 Task: Invite Team Member Softage.1@softage.net to Workspace Accelerator Programs. Invite Team Member Softage.2@softage.net to Workspace Accelerator Programs. Invite Team Member Softage.3@softage.net to Workspace Accelerator Programs. Invite Team Member Softage.4@softage.net to Workspace Accelerator Programs
Action: Mouse moved to (373, 231)
Screenshot: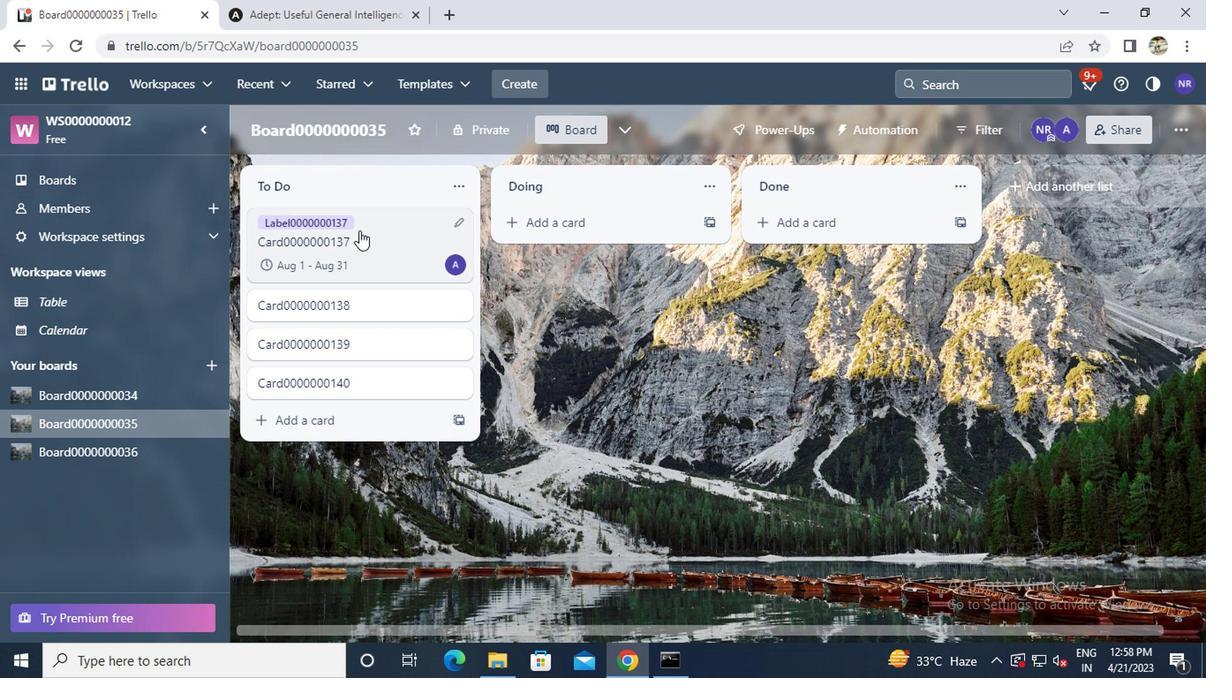 
Action: Mouse pressed left at (373, 231)
Screenshot: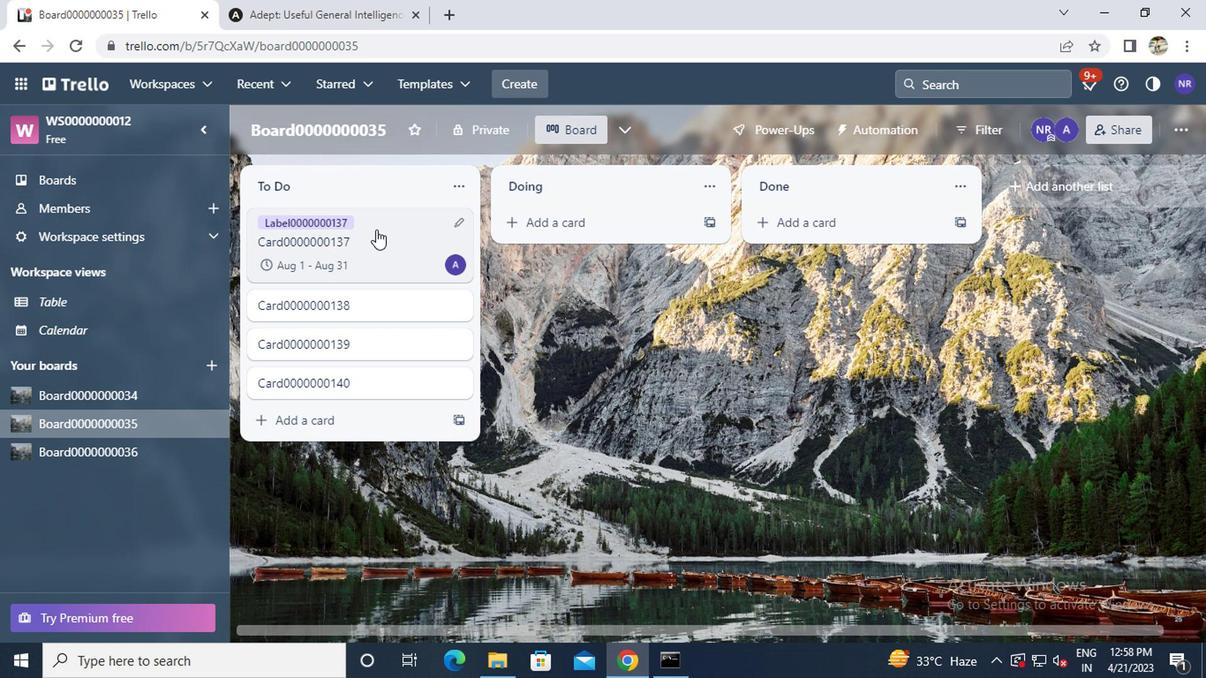 
Action: Mouse moved to (798, 418)
Screenshot: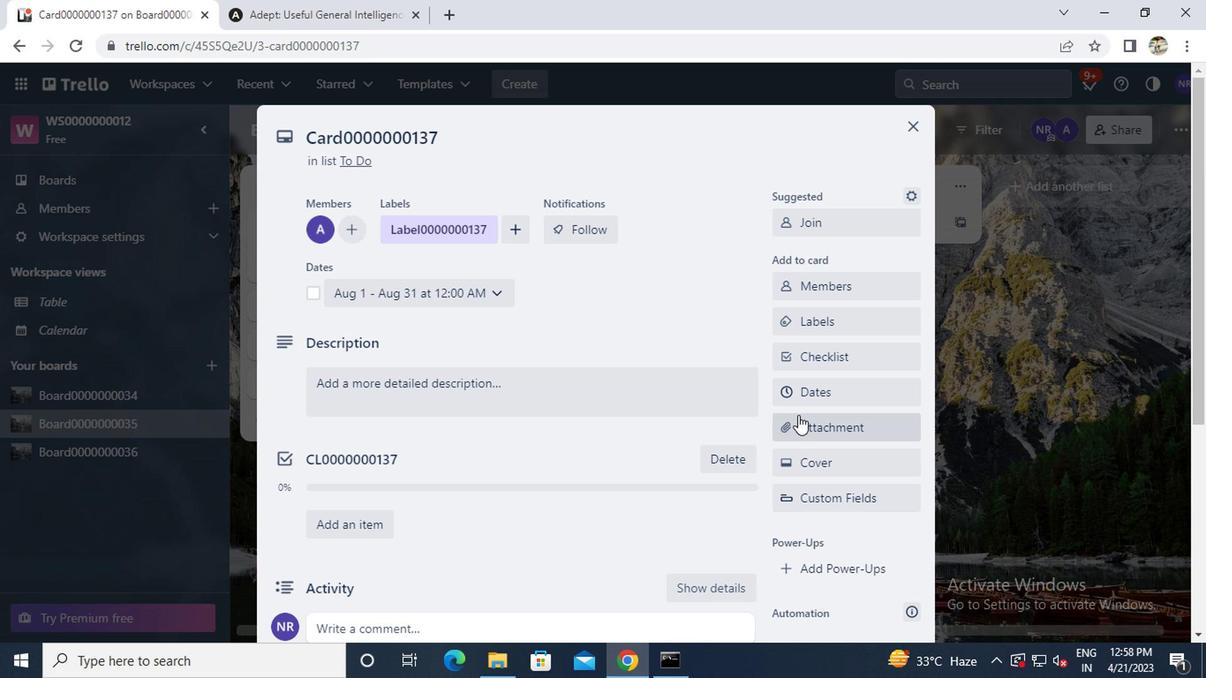 
Action: Mouse pressed left at (798, 418)
Screenshot: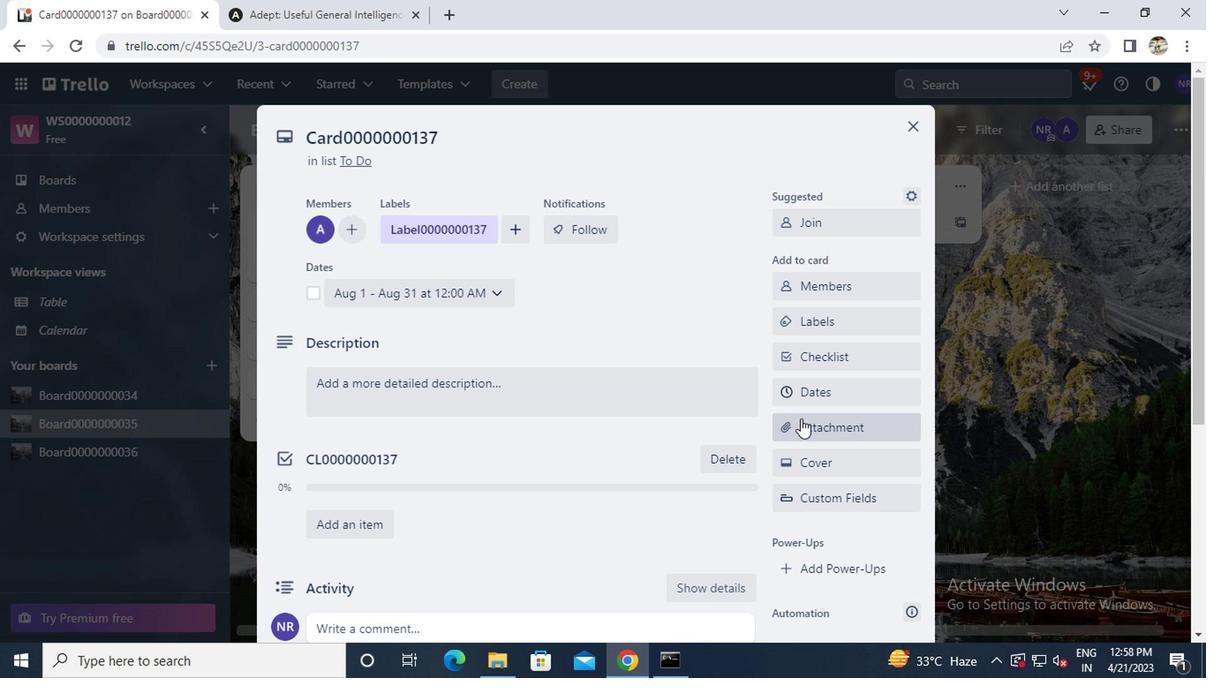 
Action: Mouse moved to (813, 170)
Screenshot: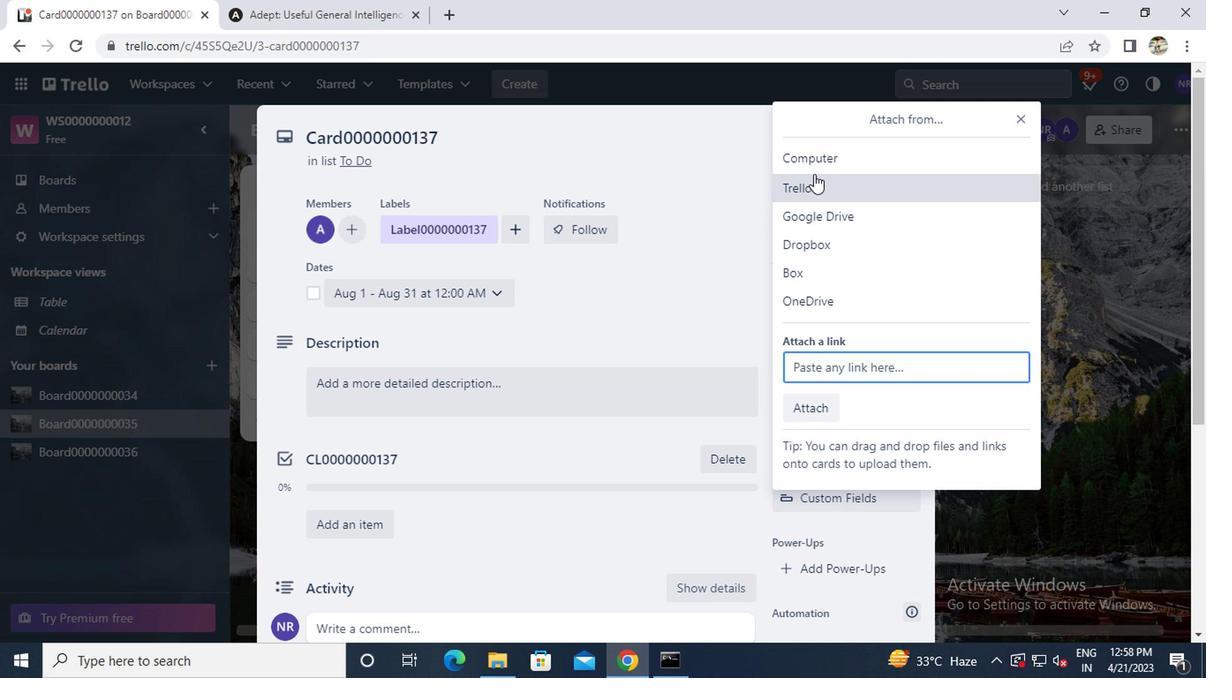 
Action: Mouse pressed left at (813, 170)
Screenshot: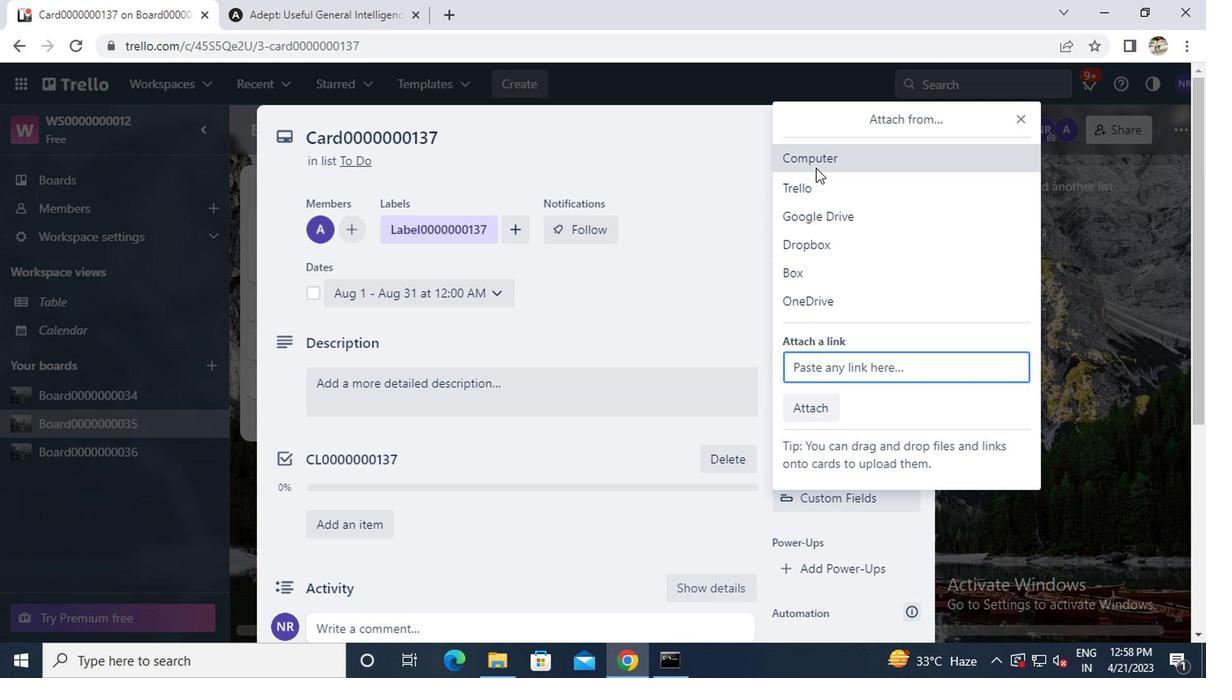 
Action: Mouse moved to (526, 207)
Screenshot: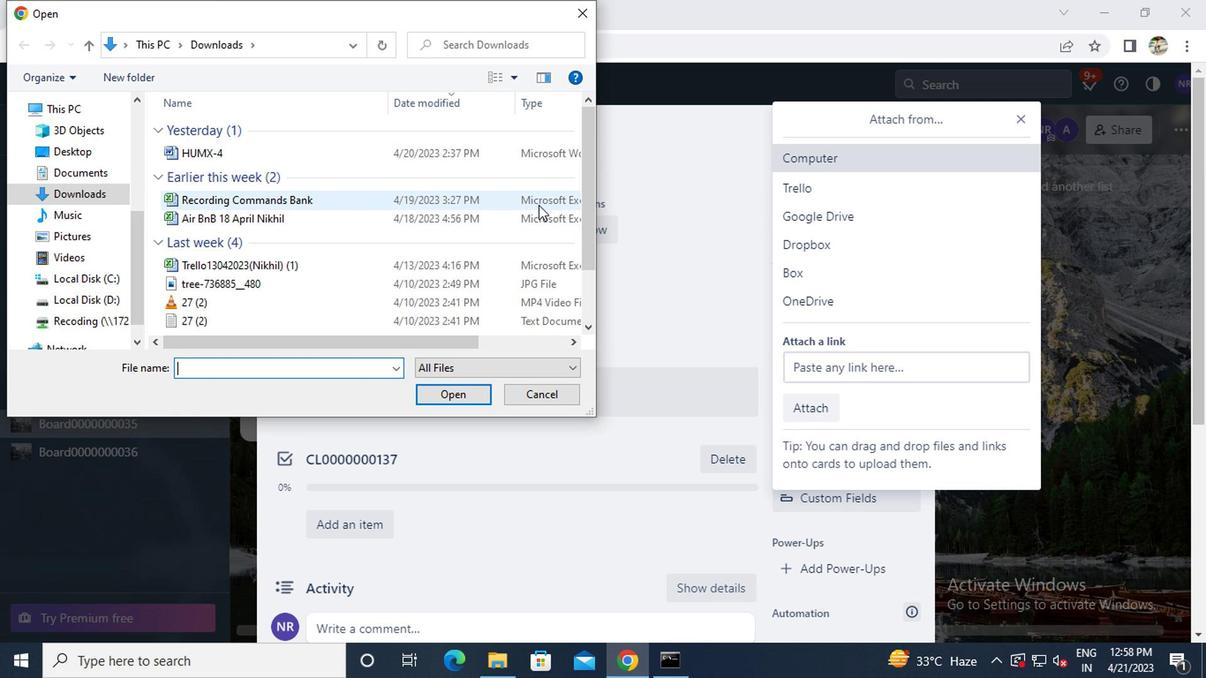 
Action: Mouse pressed left at (526, 207)
Screenshot: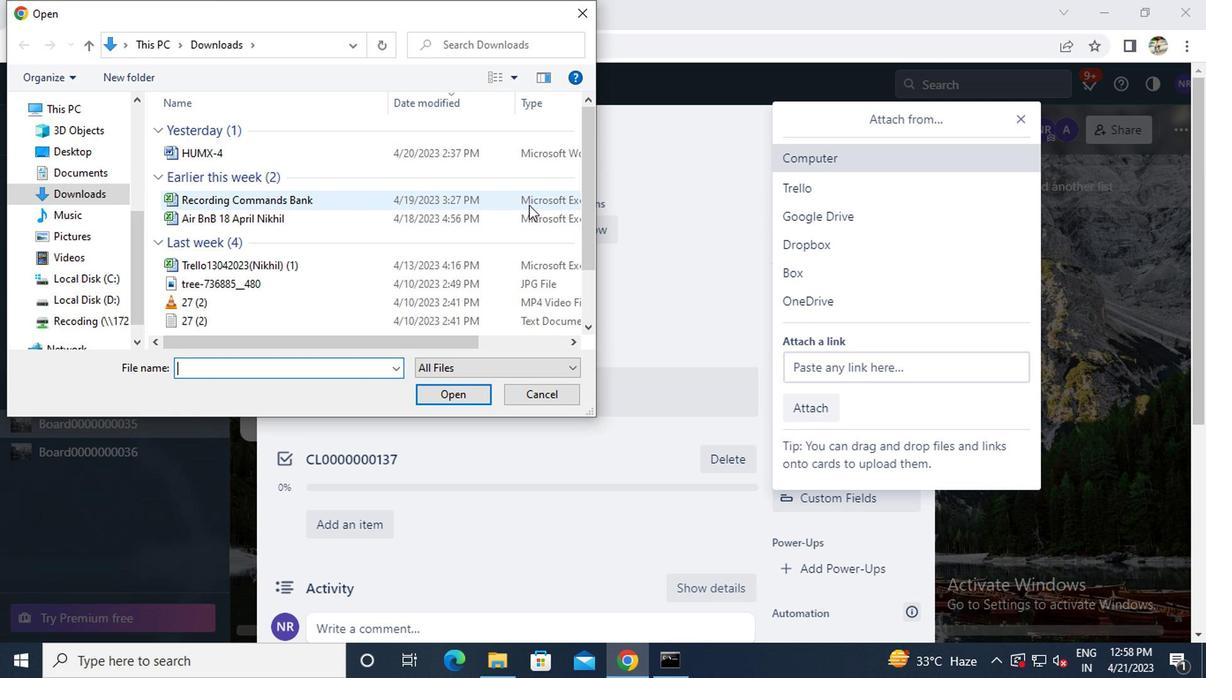 
Action: Mouse moved to (456, 387)
Screenshot: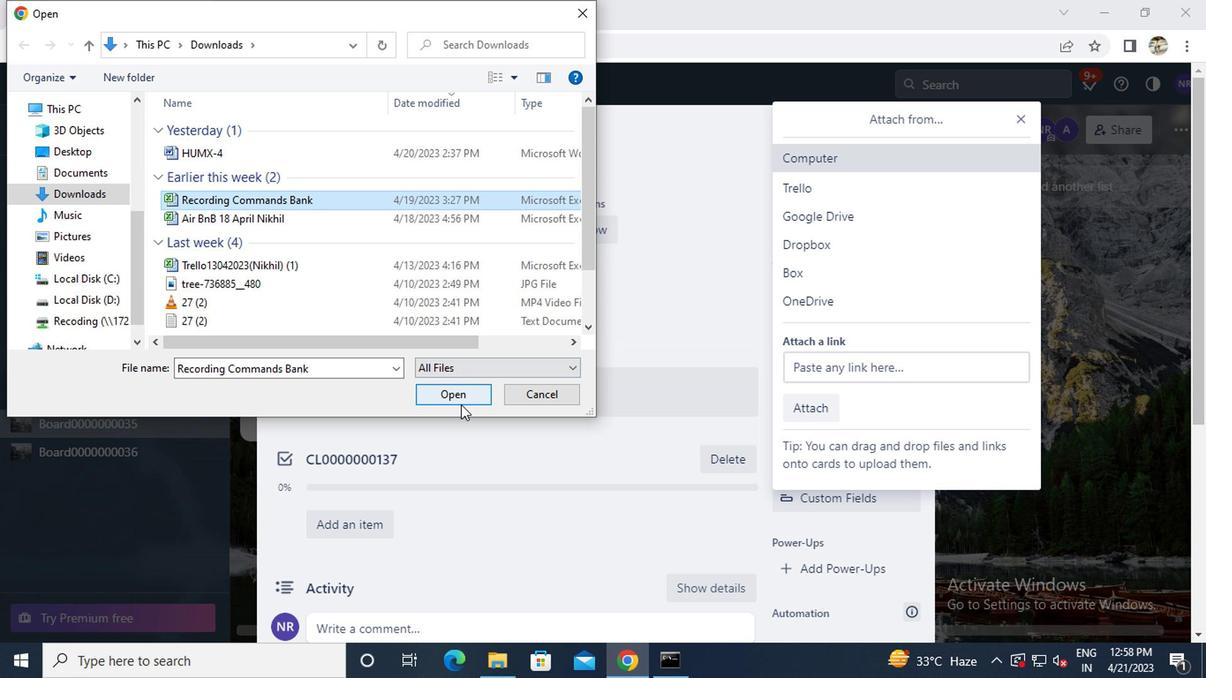 
Action: Mouse pressed left at (456, 387)
Screenshot: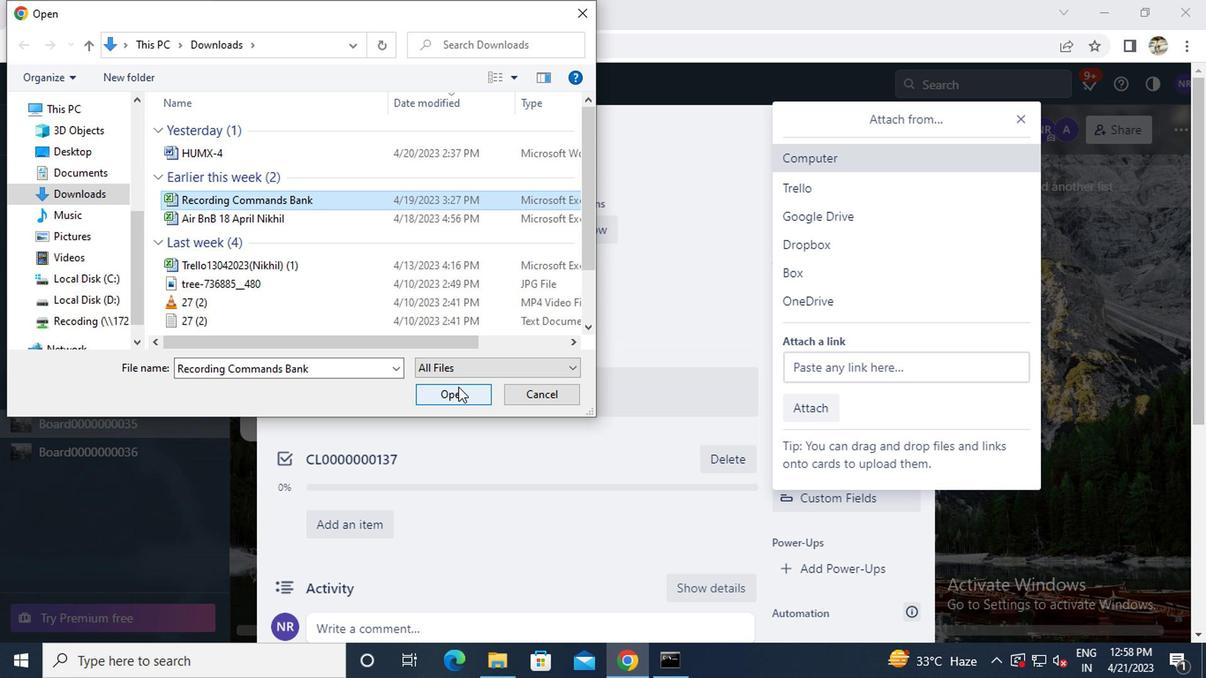 
Action: Mouse moved to (806, 467)
Screenshot: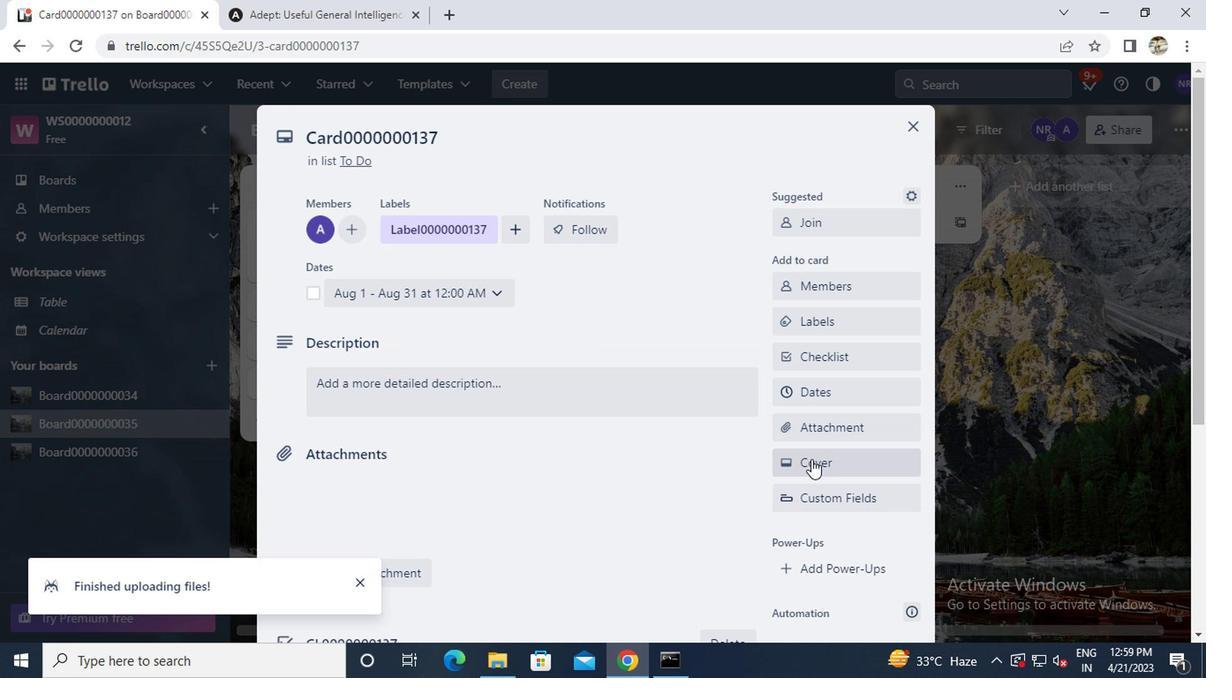 
Action: Mouse pressed left at (806, 467)
Screenshot: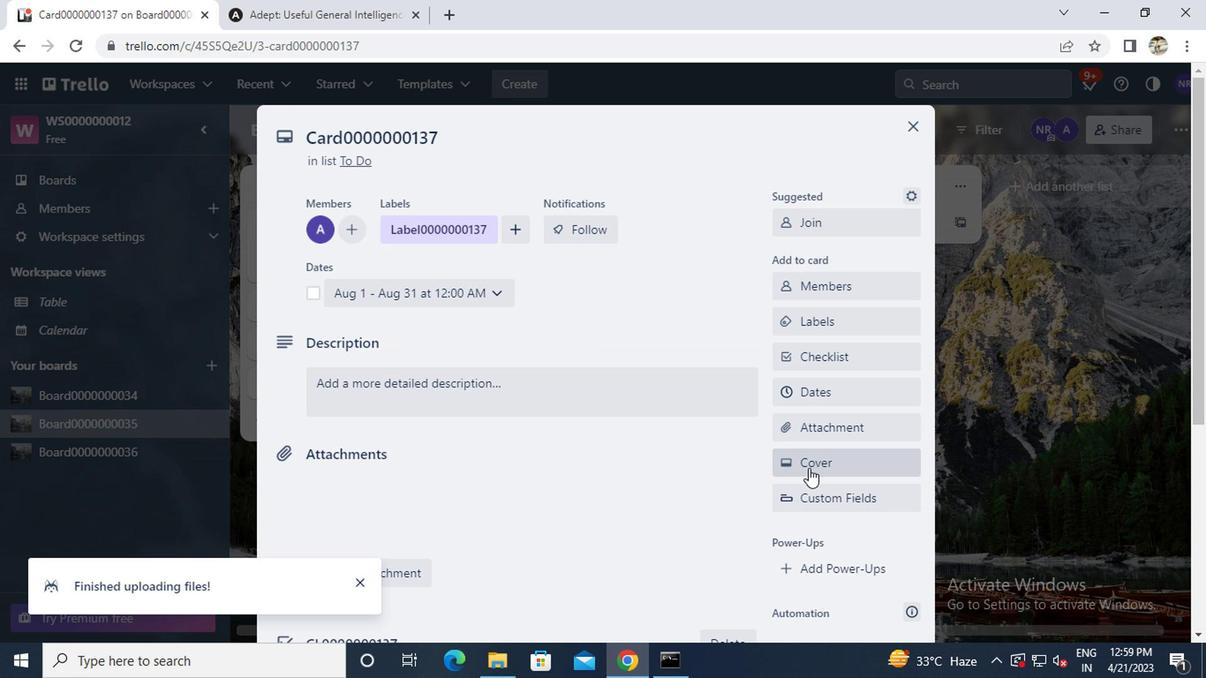 
Action: Mouse moved to (991, 296)
Screenshot: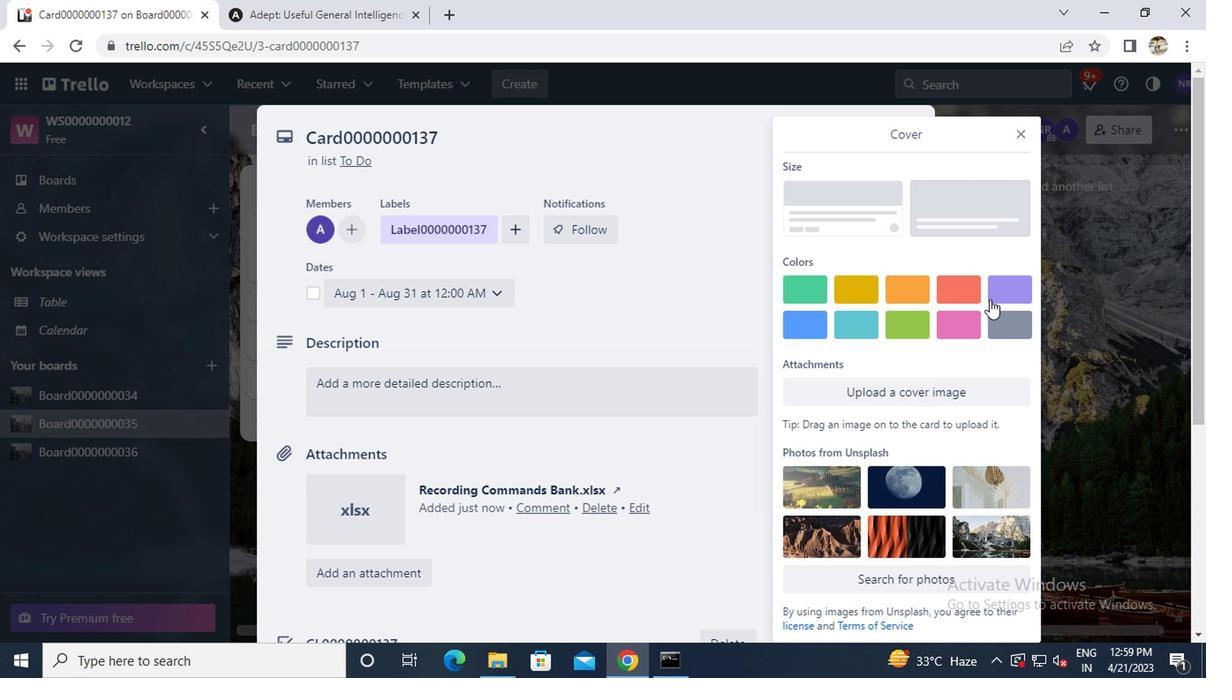 
Action: Mouse pressed left at (991, 296)
Screenshot: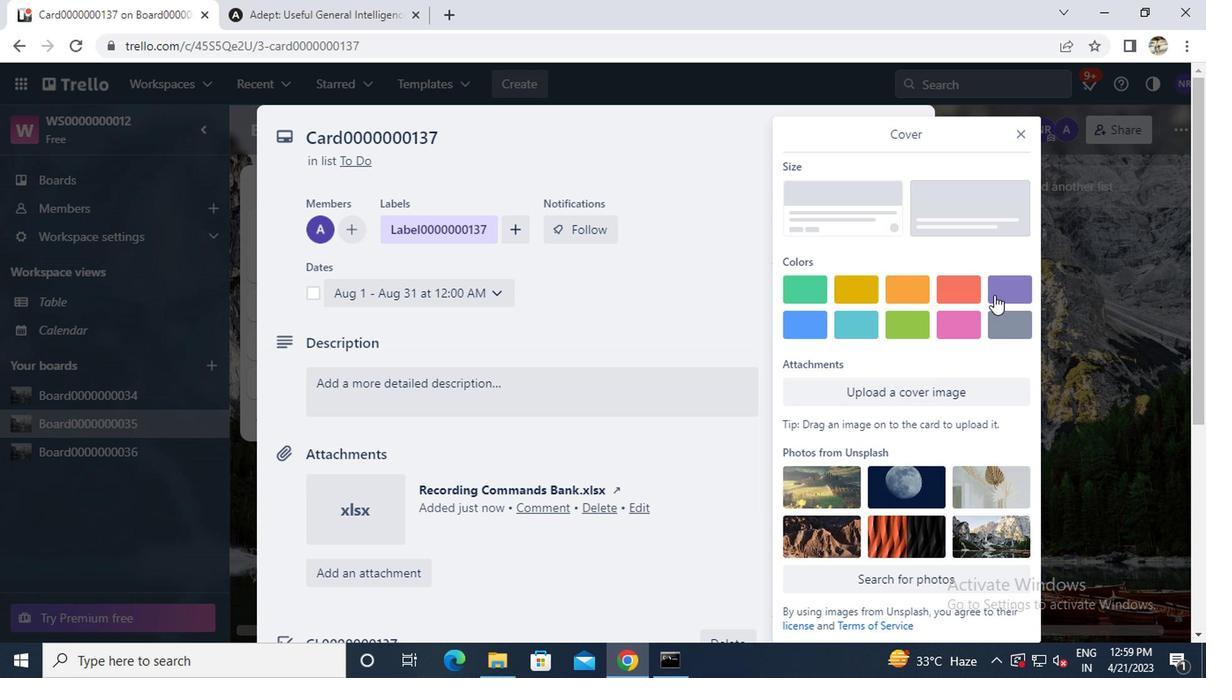 
Action: Mouse moved to (1016, 126)
Screenshot: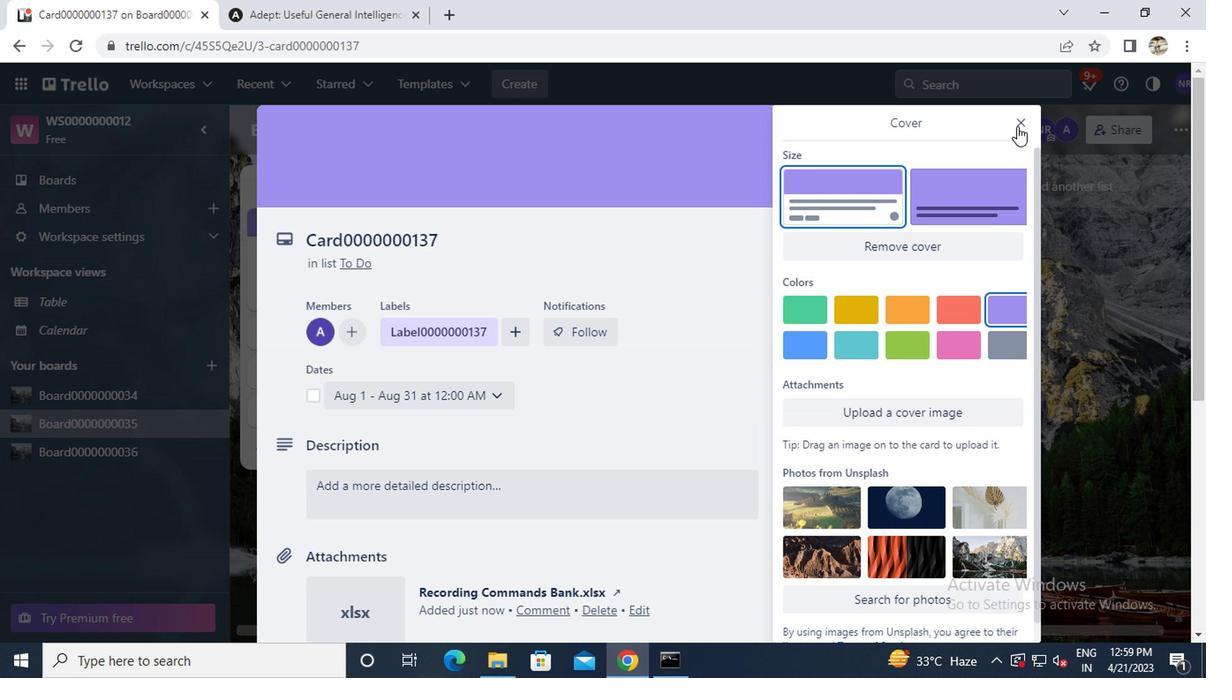 
Action: Mouse pressed left at (1016, 126)
Screenshot: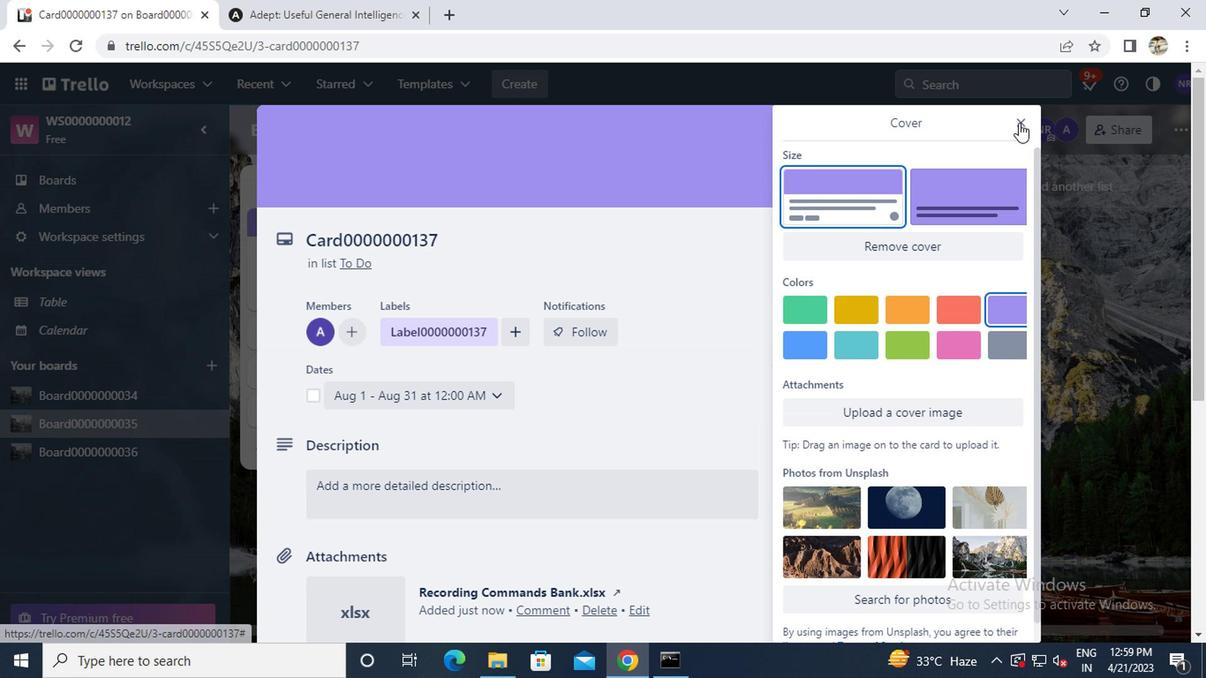 
Action: Mouse moved to (861, 331)
Screenshot: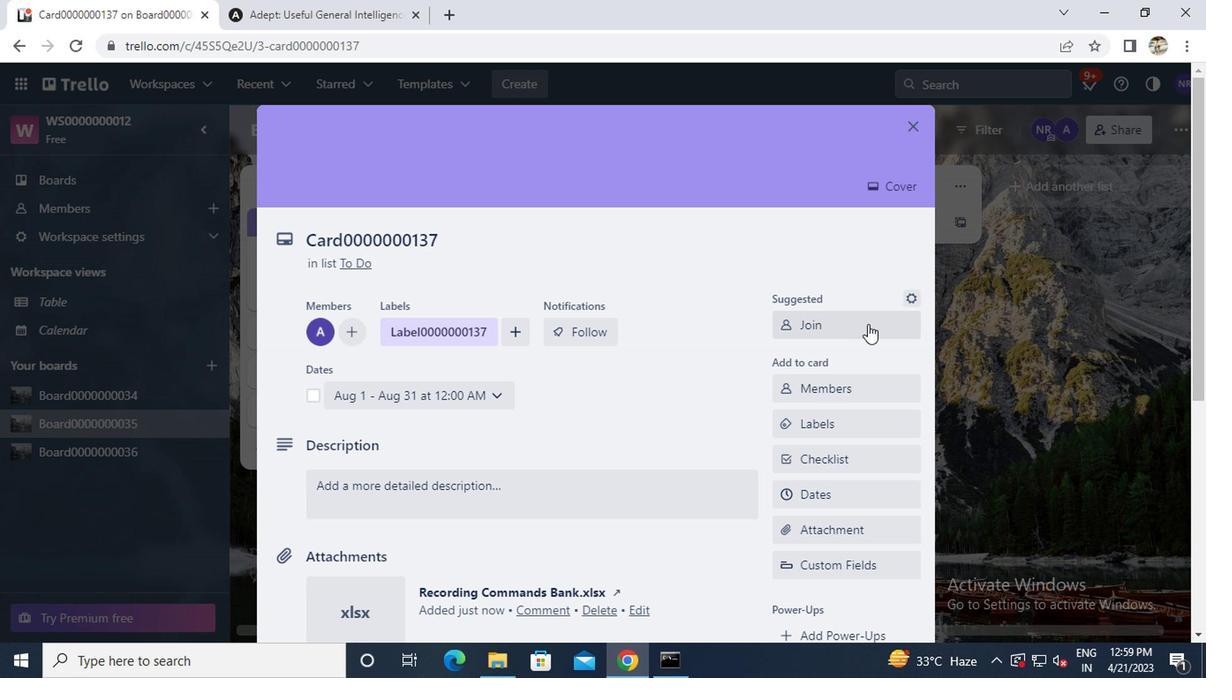 
Action: Mouse scrolled (861, 330) with delta (0, 0)
Screenshot: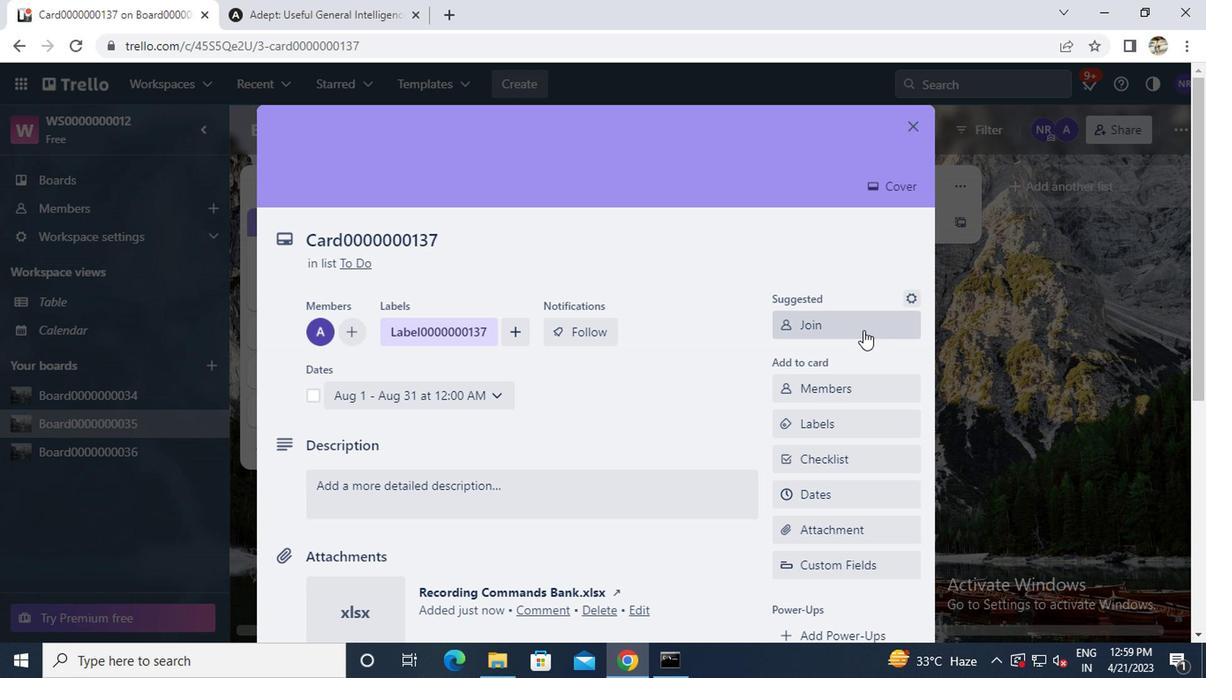 
Action: Mouse scrolled (861, 330) with delta (0, 0)
Screenshot: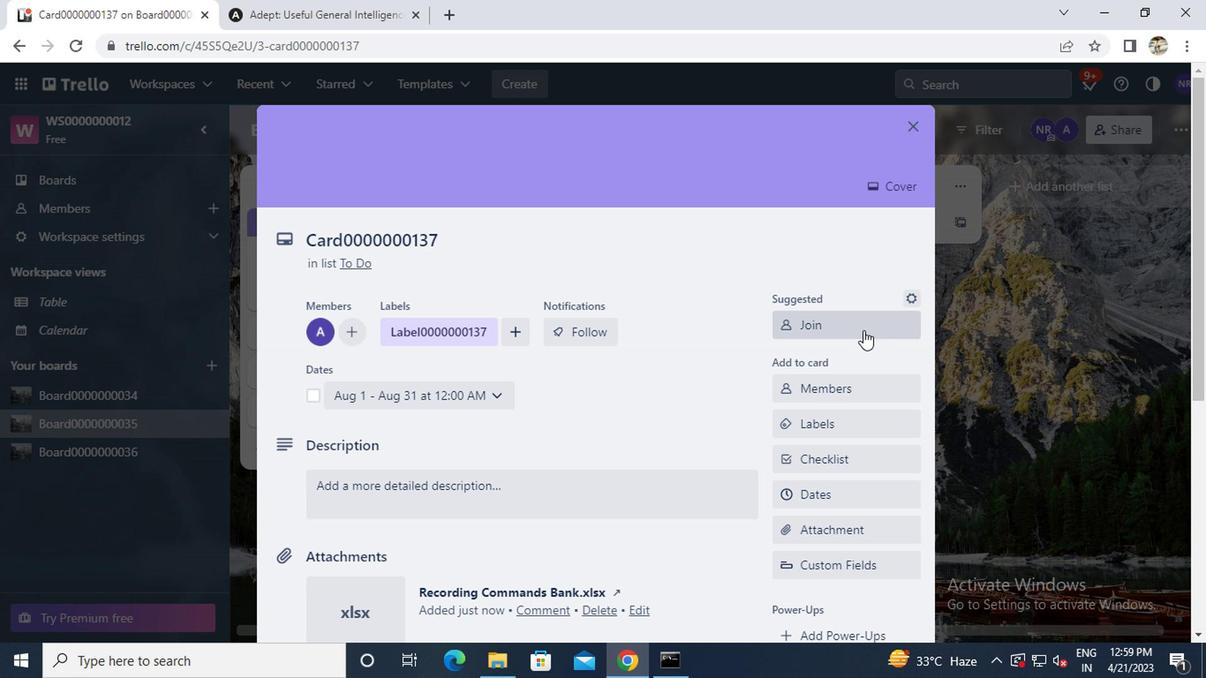 
Action: Mouse scrolled (861, 330) with delta (0, 0)
Screenshot: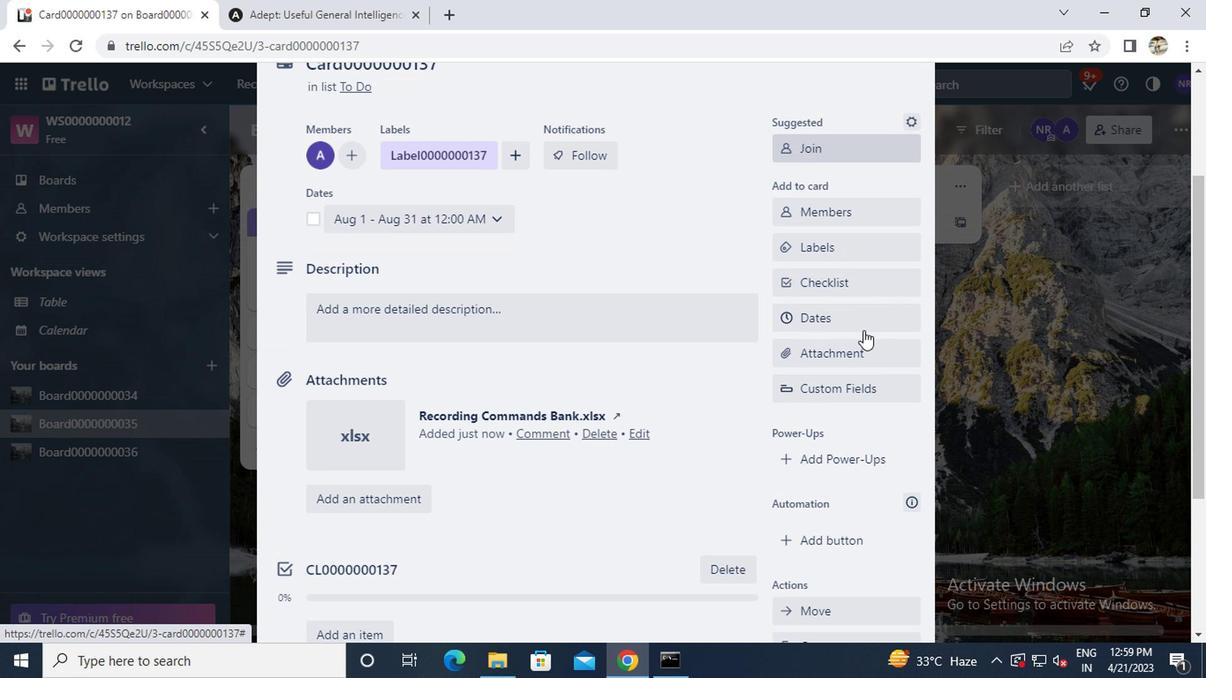 
Action: Mouse scrolled (861, 330) with delta (0, 0)
Screenshot: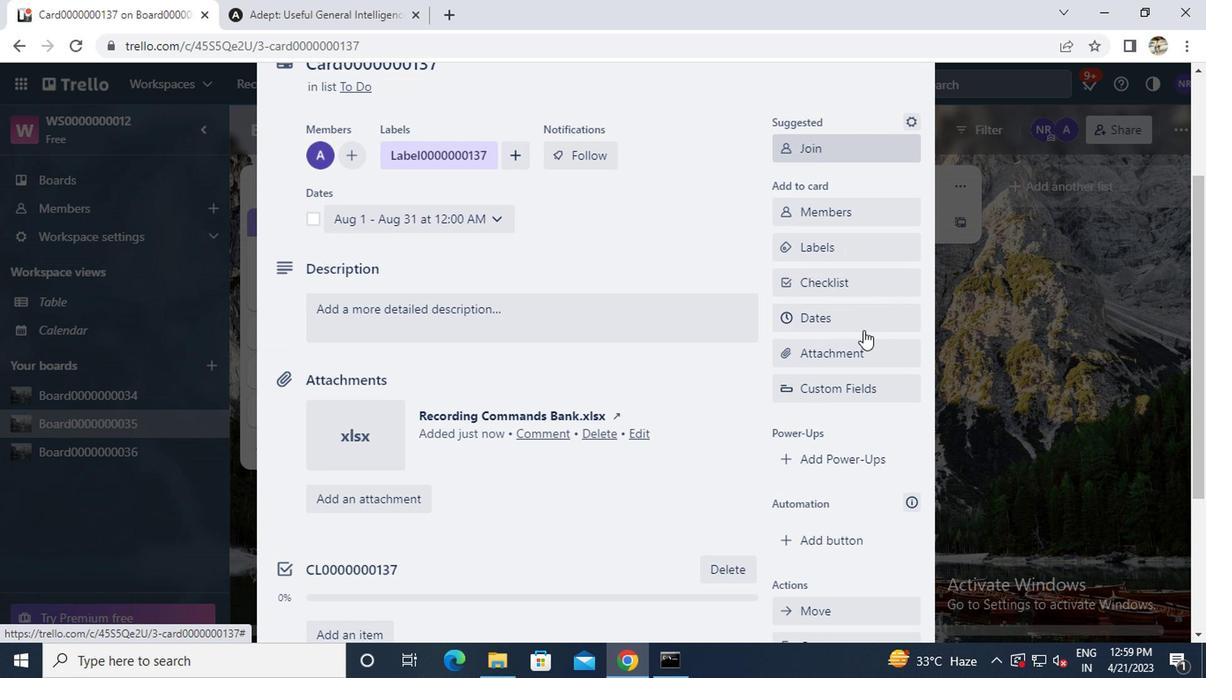 
Action: Mouse moved to (833, 362)
Screenshot: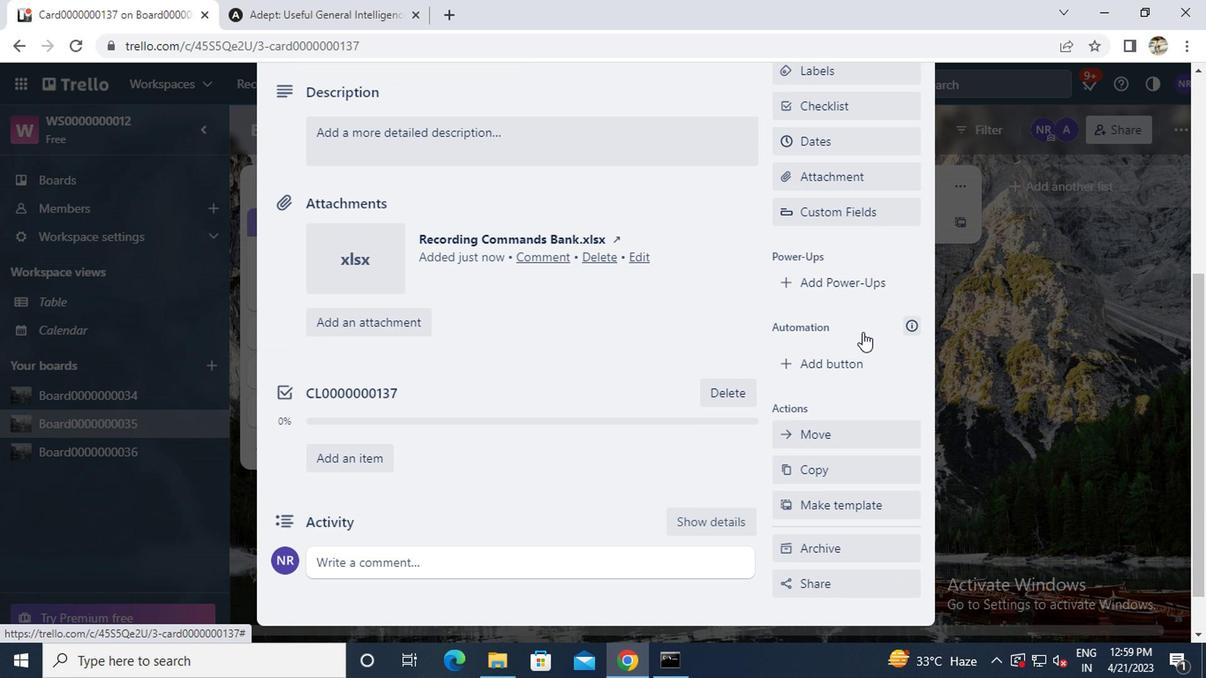 
Action: Mouse pressed left at (833, 362)
Screenshot: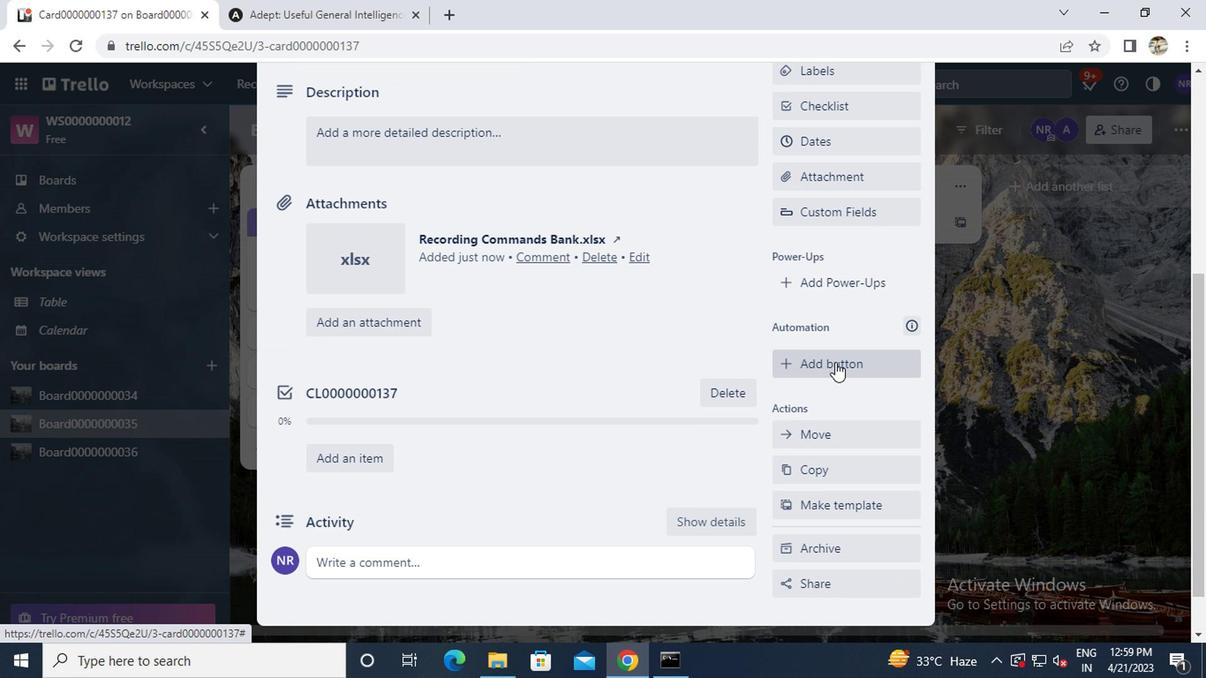 
Action: Mouse moved to (842, 214)
Screenshot: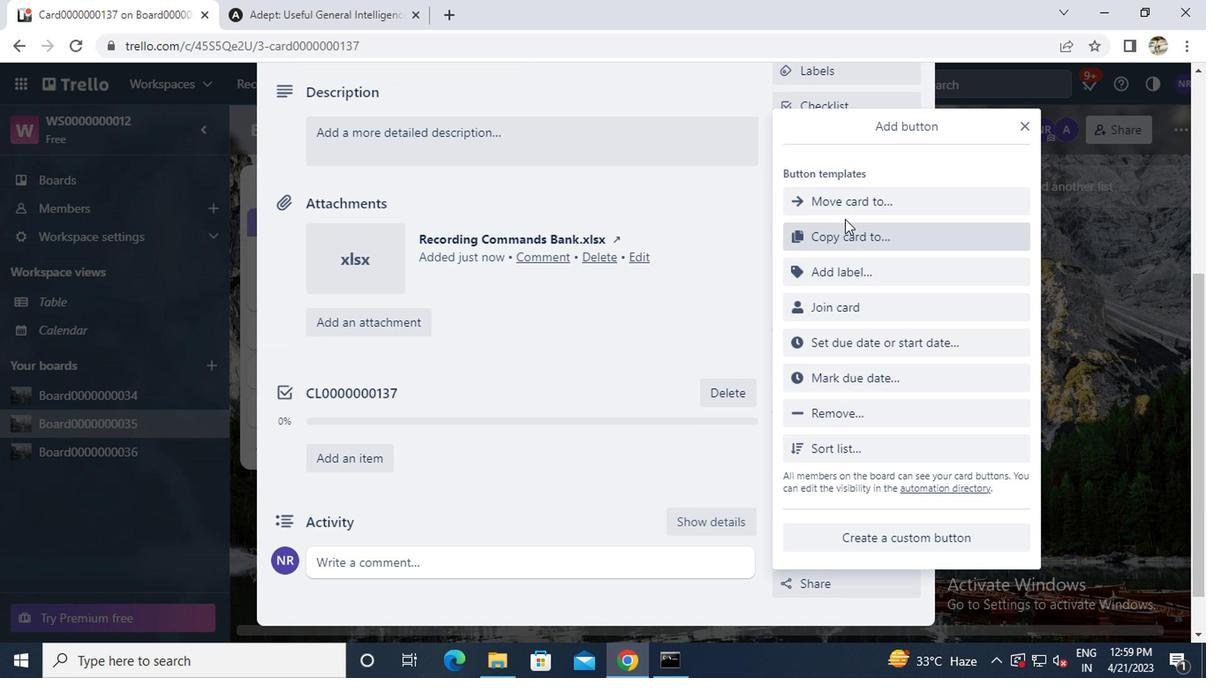 
Action: Mouse pressed left at (842, 214)
Screenshot: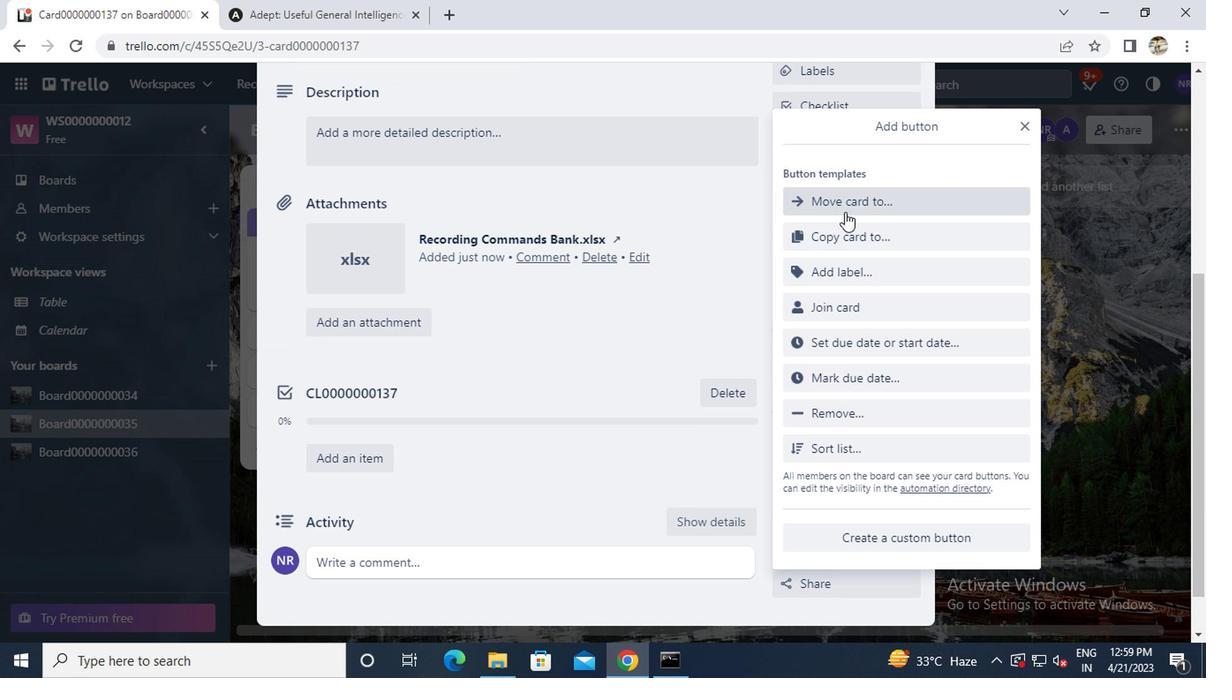 
Action: Key pressed b<Key.caps_lock>utton0000000137
Screenshot: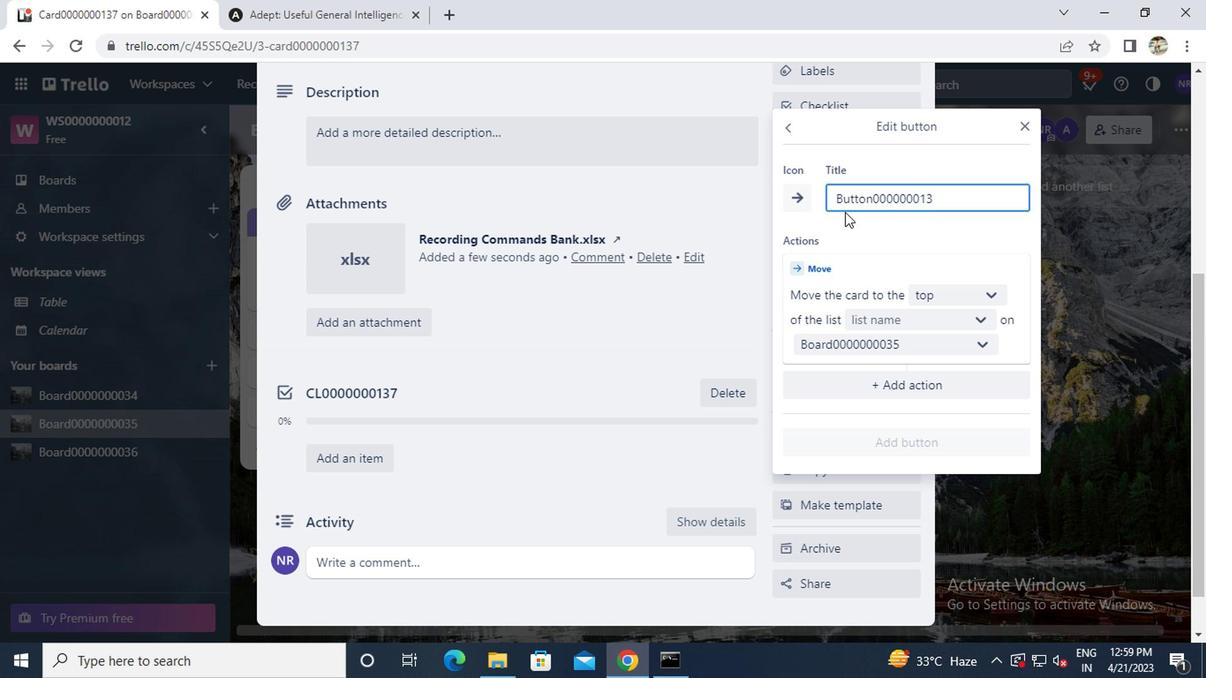 
Action: Mouse moved to (883, 318)
Screenshot: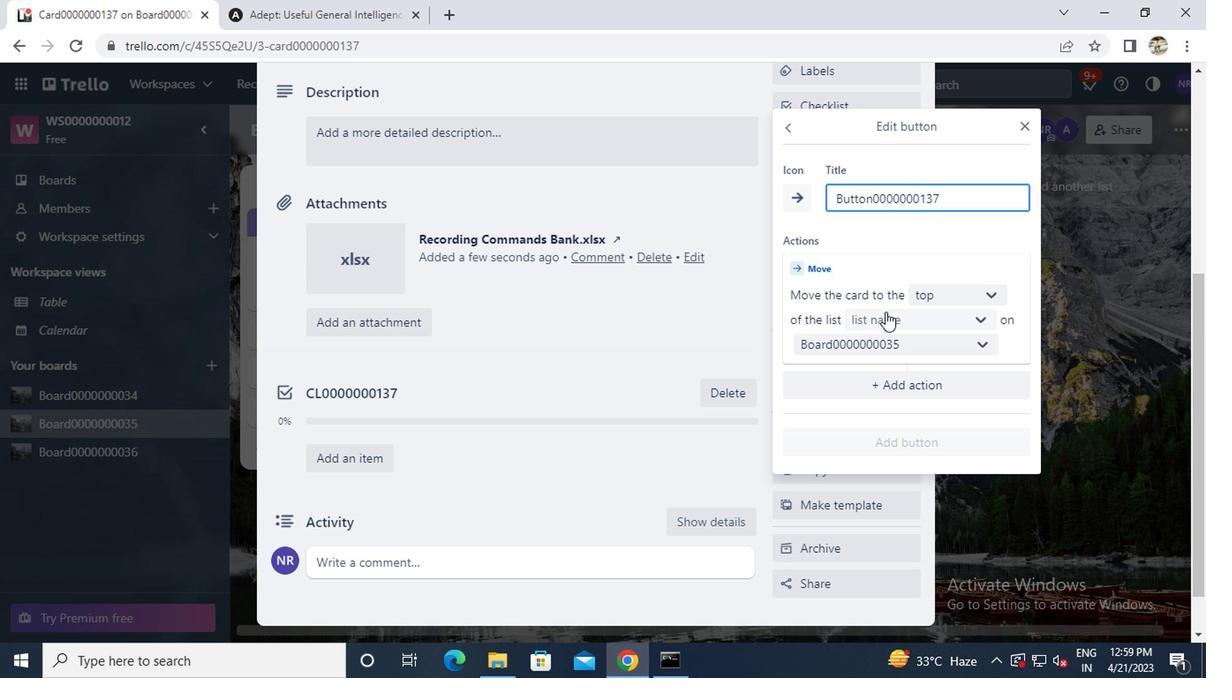 
Action: Mouse pressed left at (883, 318)
Screenshot: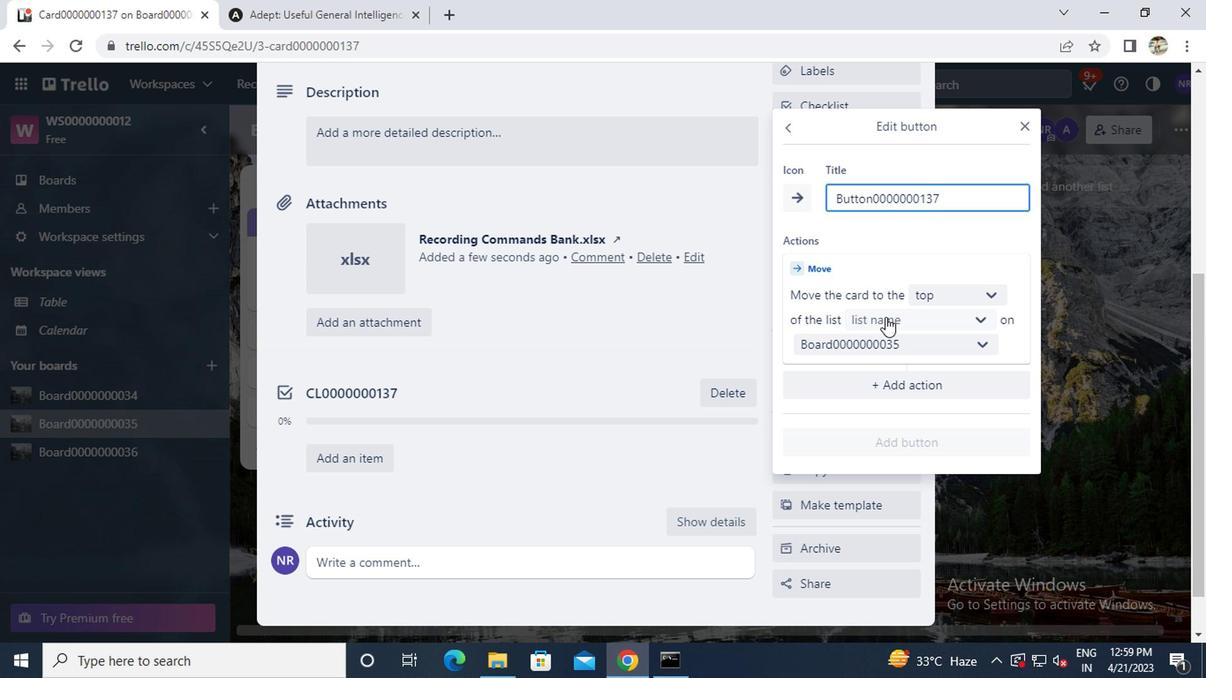 
Action: Mouse moved to (876, 352)
Screenshot: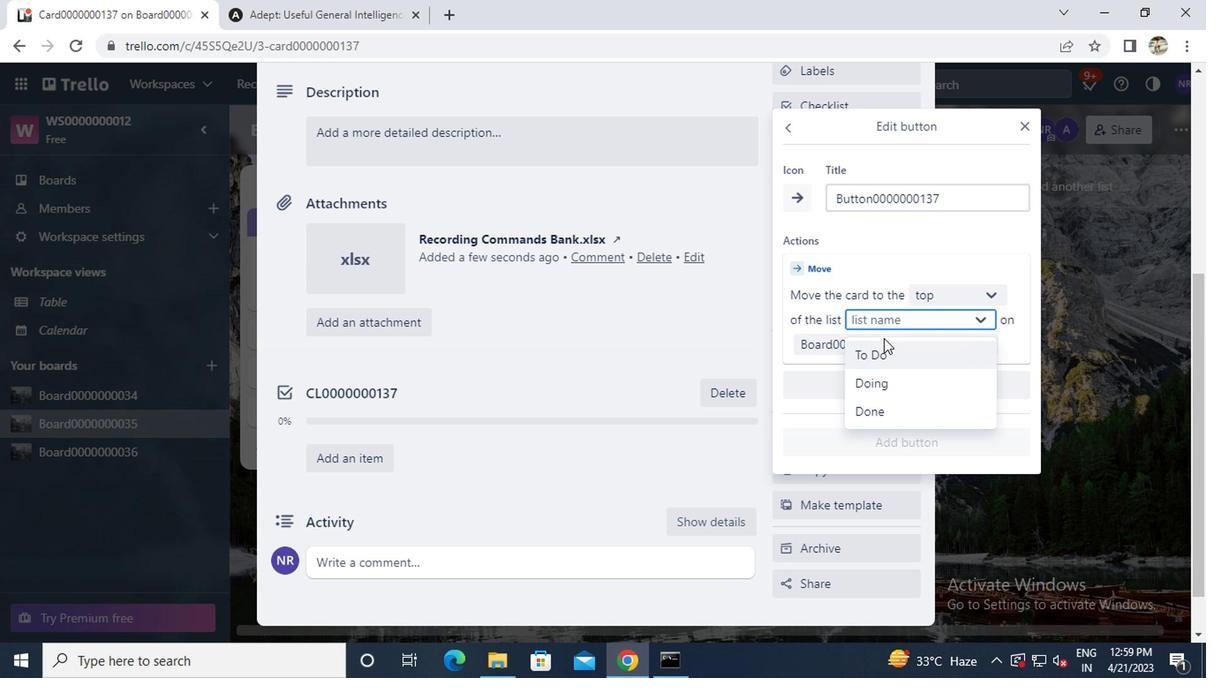 
Action: Mouse pressed left at (876, 352)
Screenshot: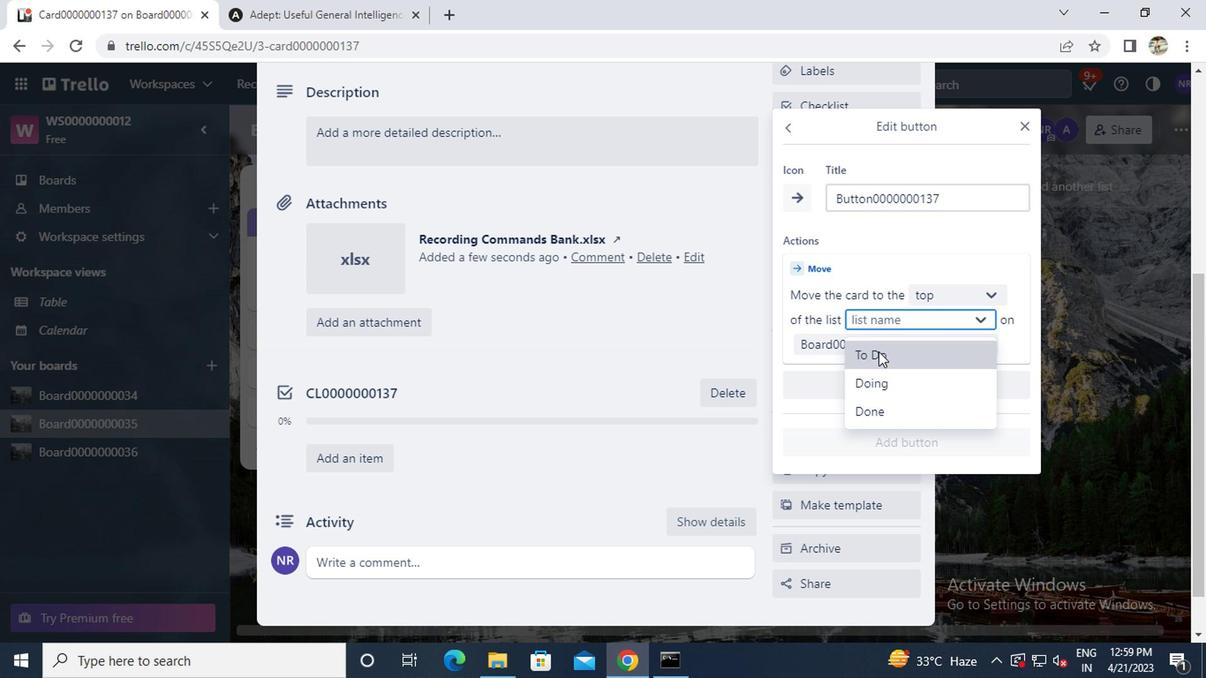 
Action: Mouse moved to (857, 435)
Screenshot: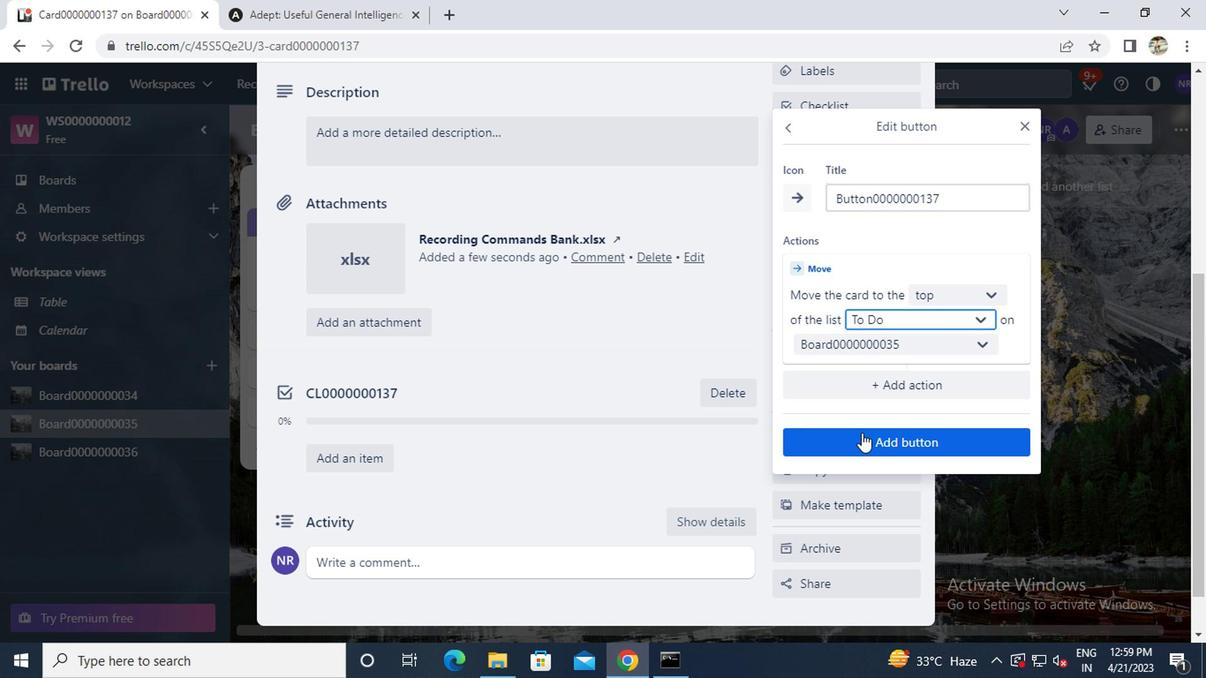 
Action: Mouse pressed left at (857, 435)
Screenshot: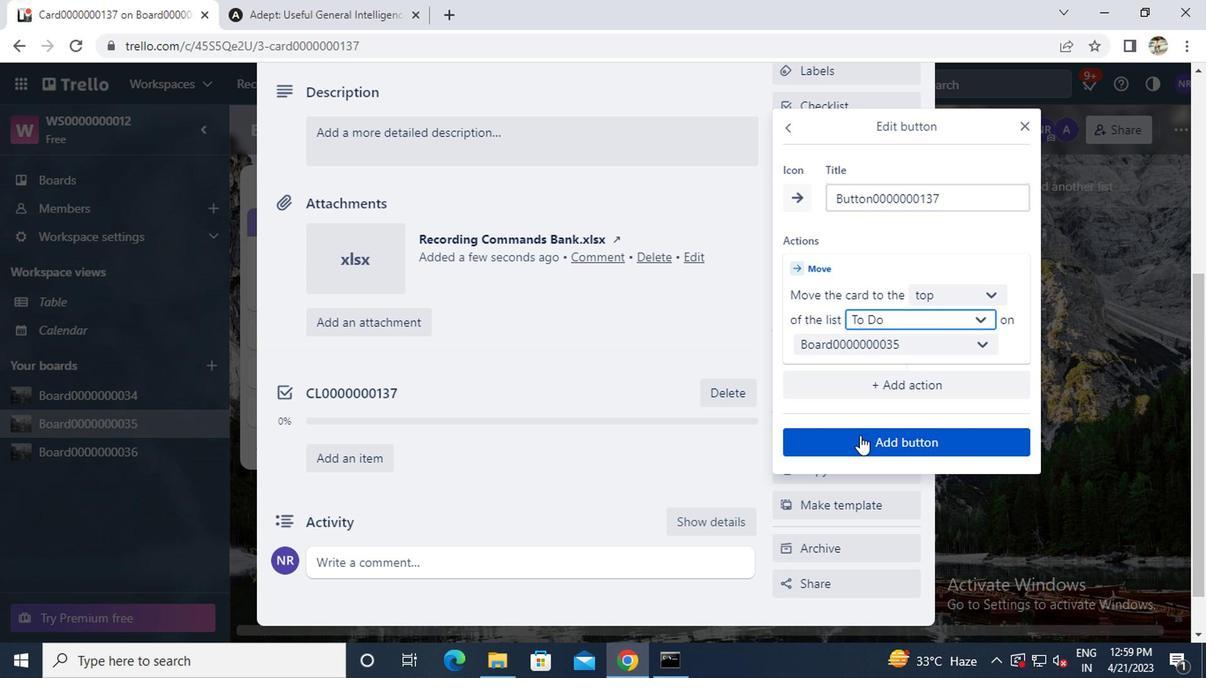 
Action: Mouse moved to (565, 159)
Screenshot: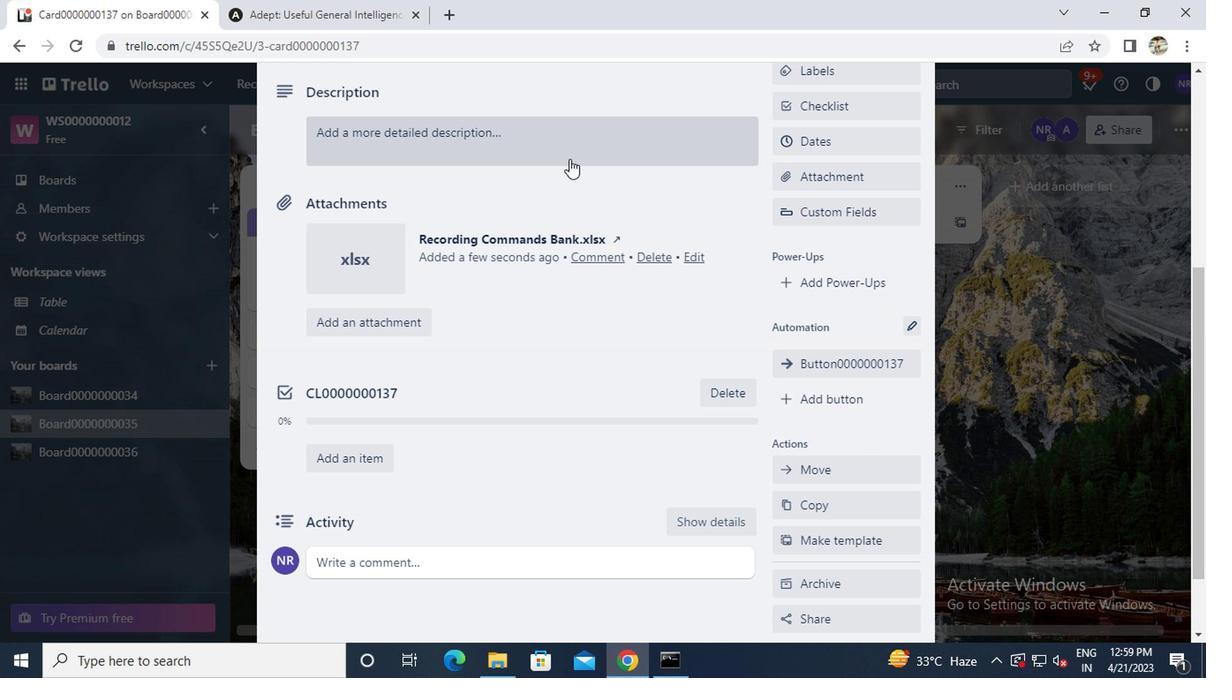 
Action: Mouse pressed left at (565, 159)
Screenshot: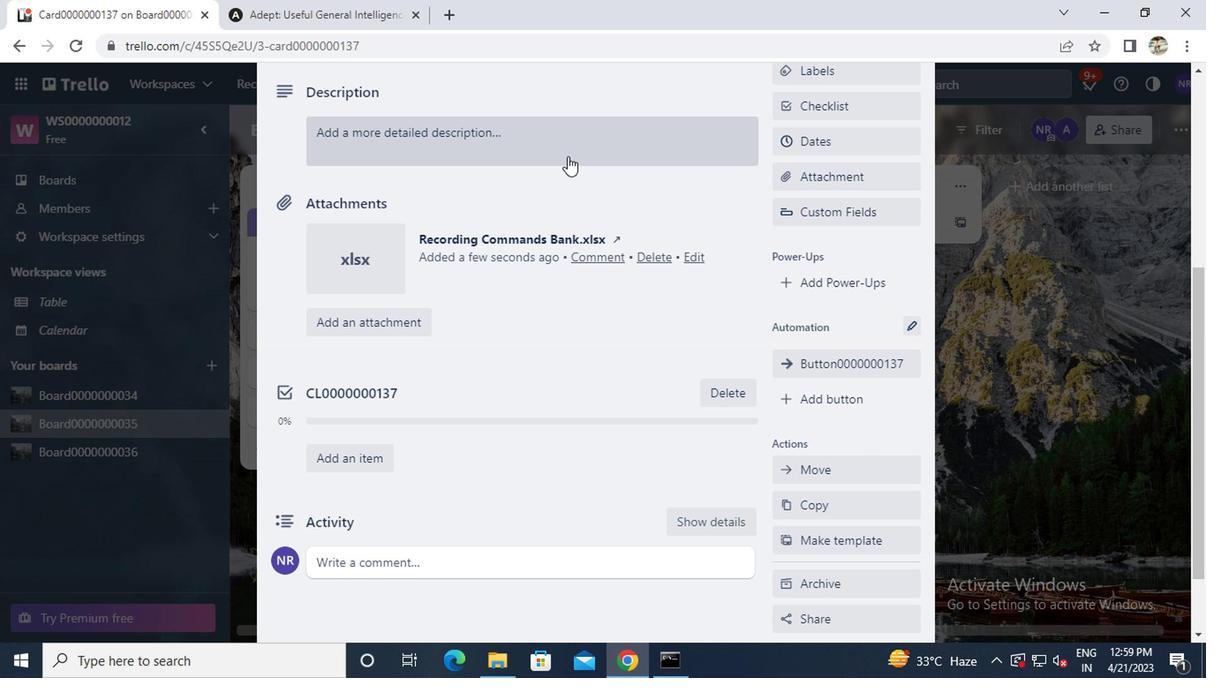 
Action: Key pressed <Key.caps_lock>ds0000000137
Screenshot: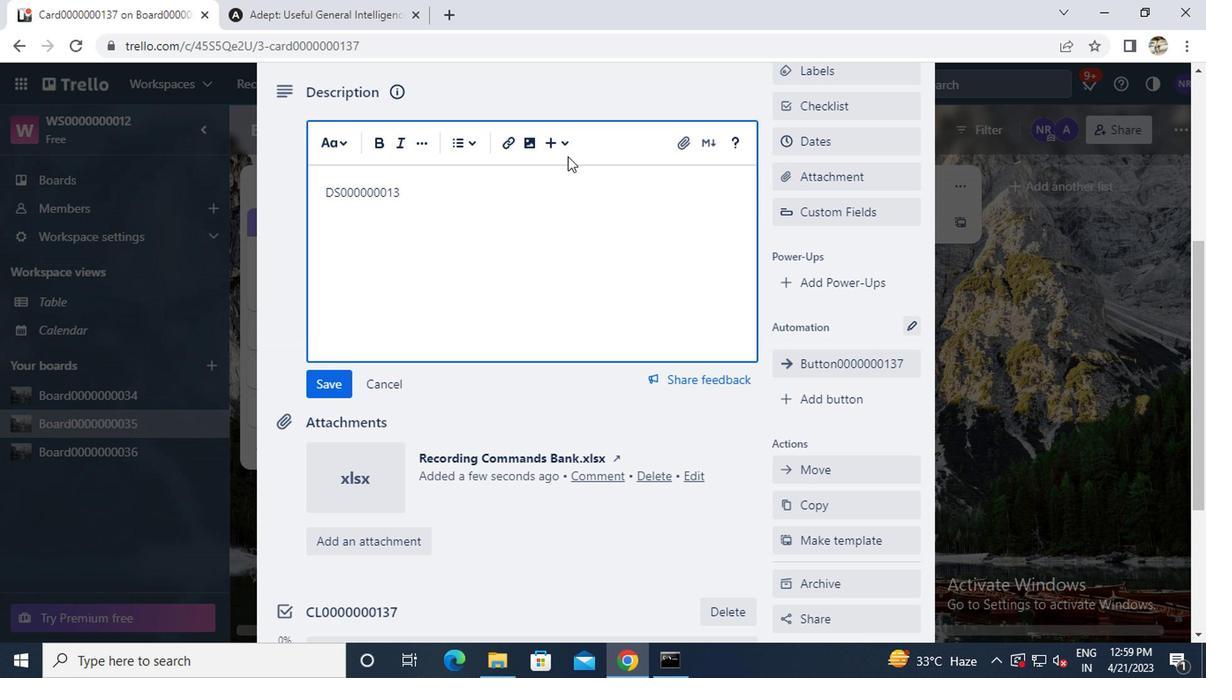 
Action: Mouse moved to (329, 378)
Screenshot: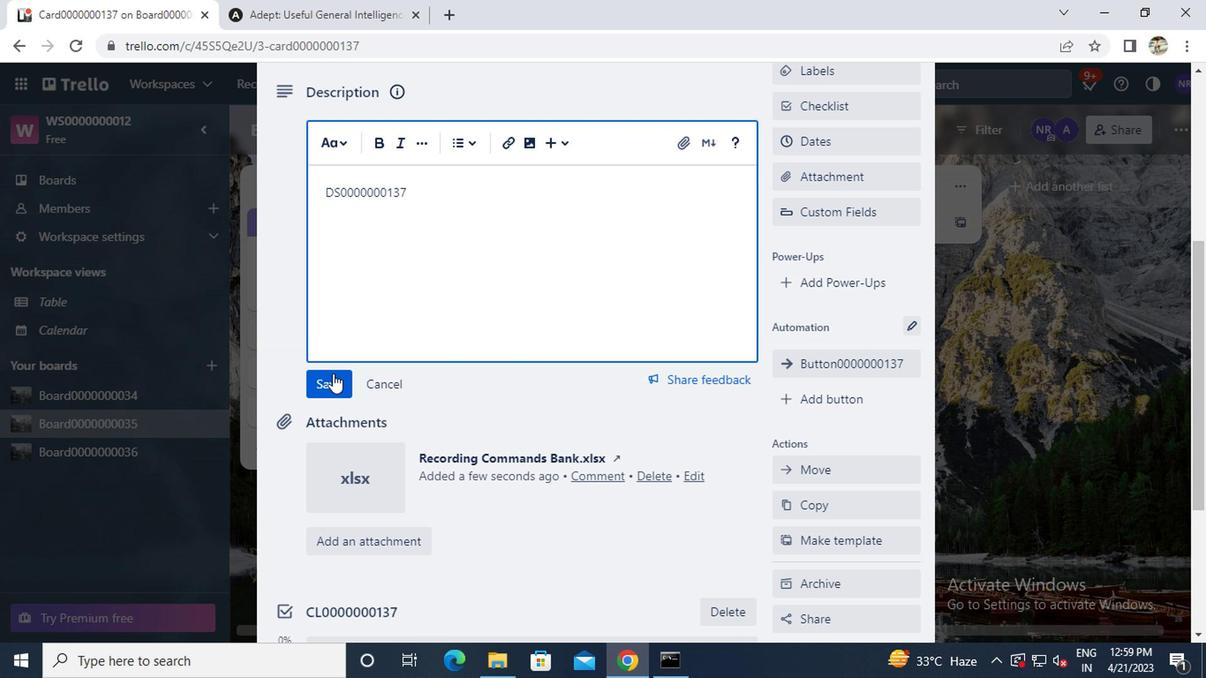 
Action: Mouse pressed left at (329, 378)
Screenshot: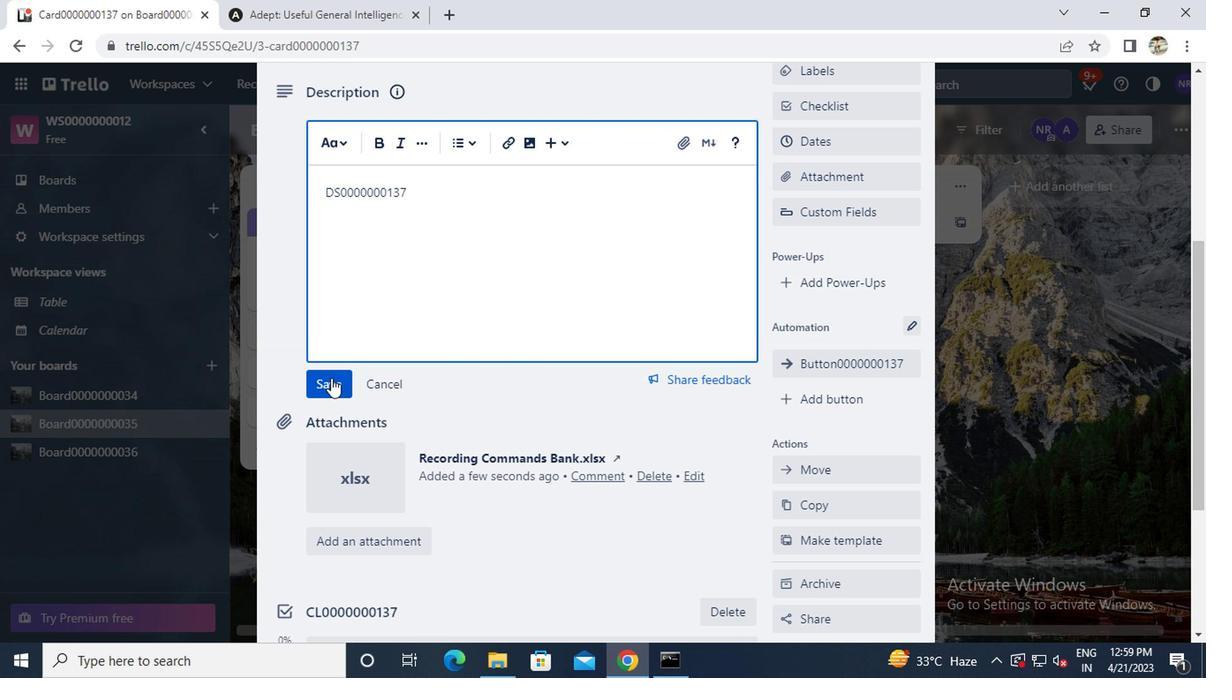 
Action: Mouse moved to (333, 404)
Screenshot: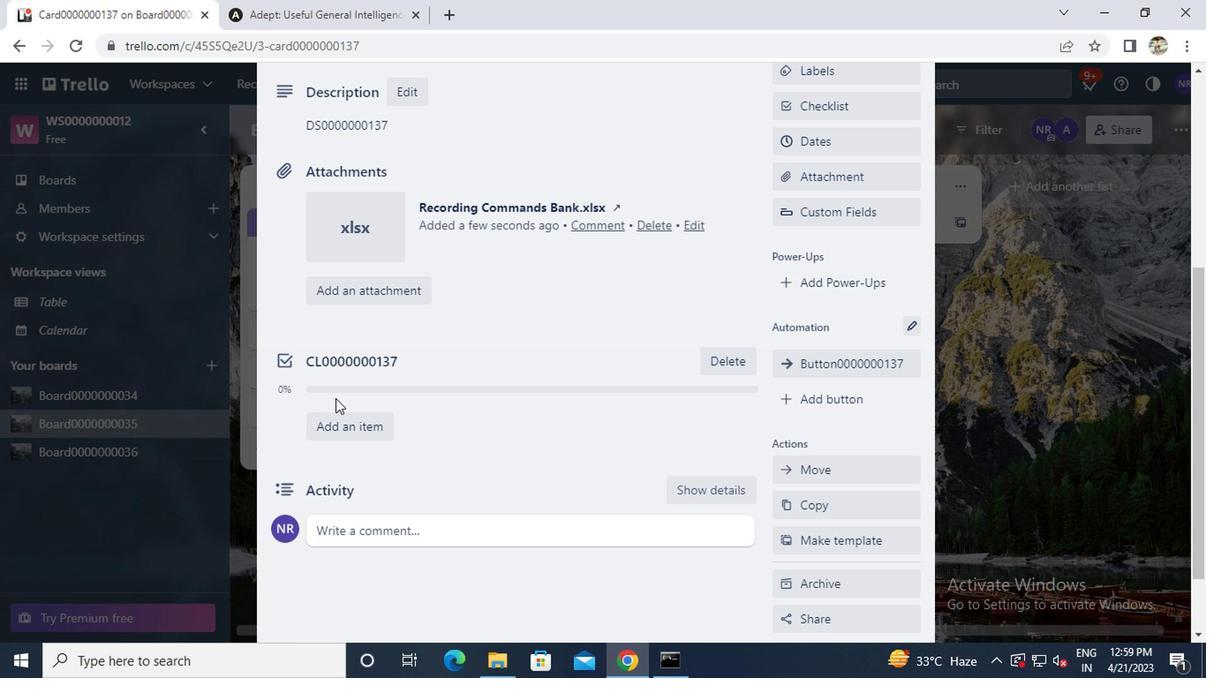 
Action: Mouse scrolled (333, 402) with delta (0, -1)
Screenshot: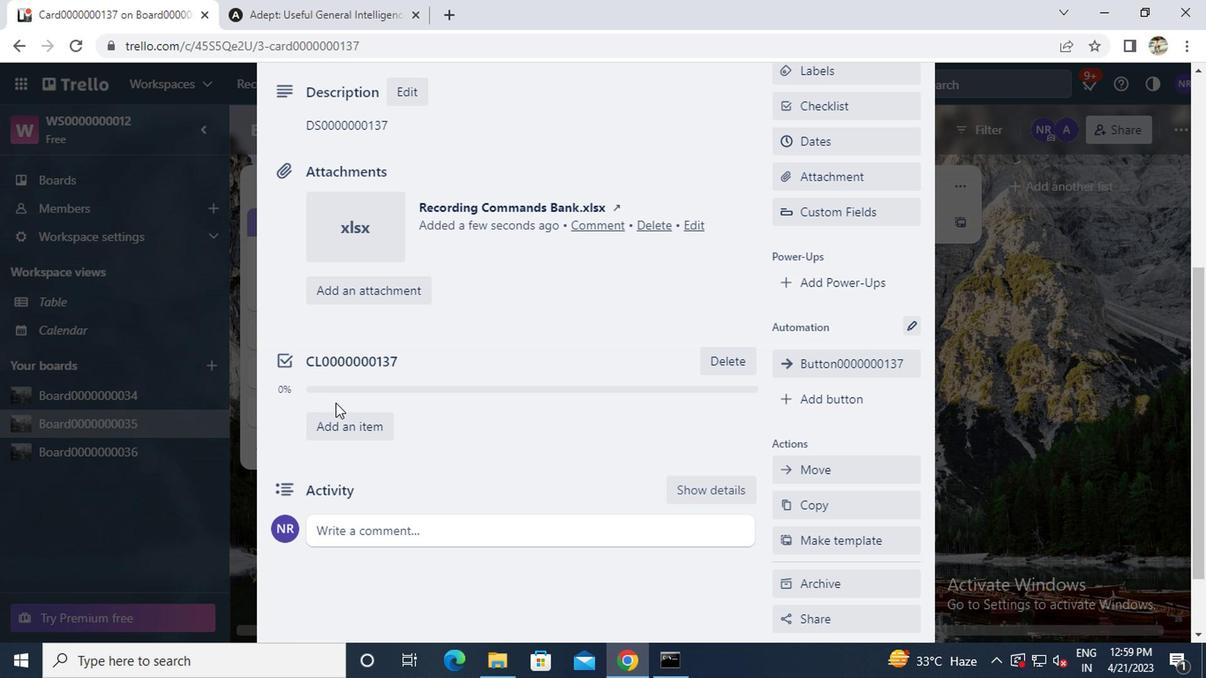 
Action: Mouse scrolled (333, 402) with delta (0, -1)
Screenshot: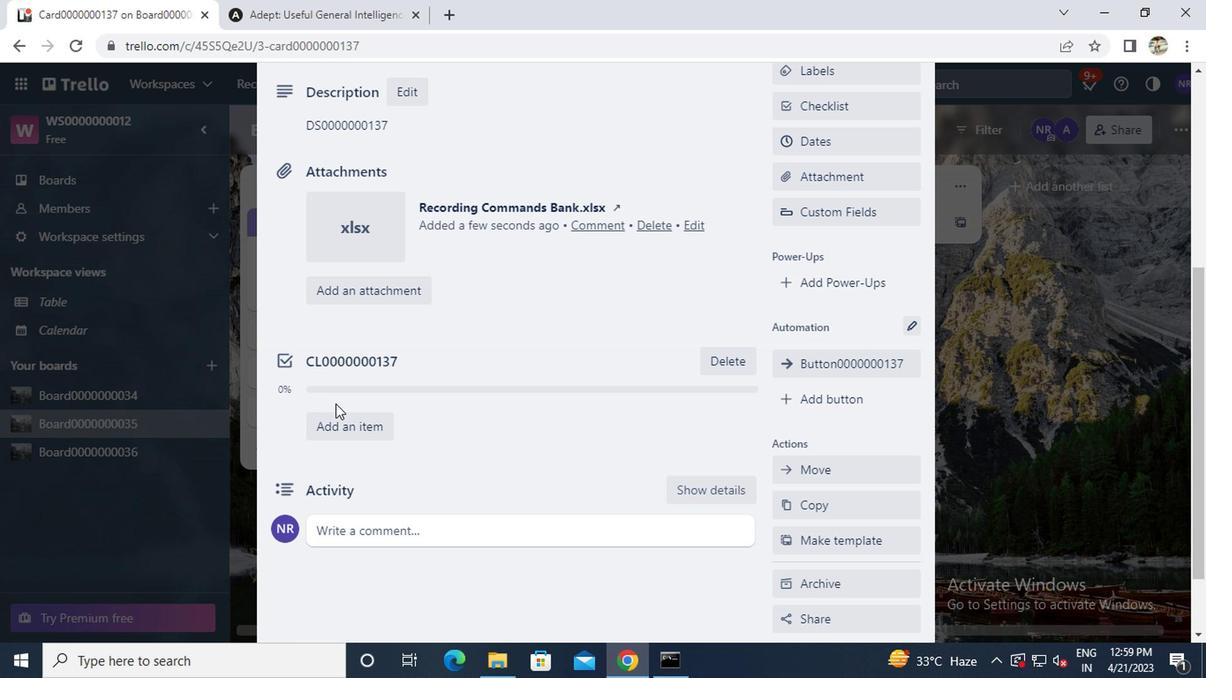 
Action: Mouse moved to (333, 431)
Screenshot: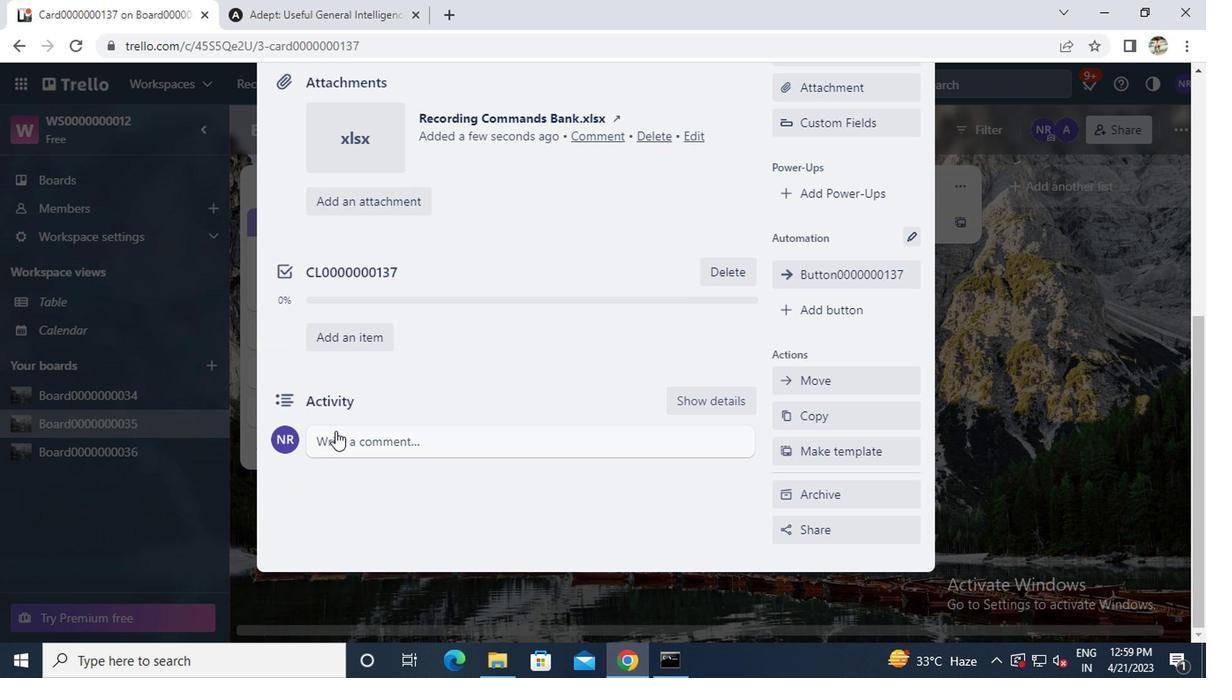 
Action: Mouse pressed left at (333, 431)
Screenshot: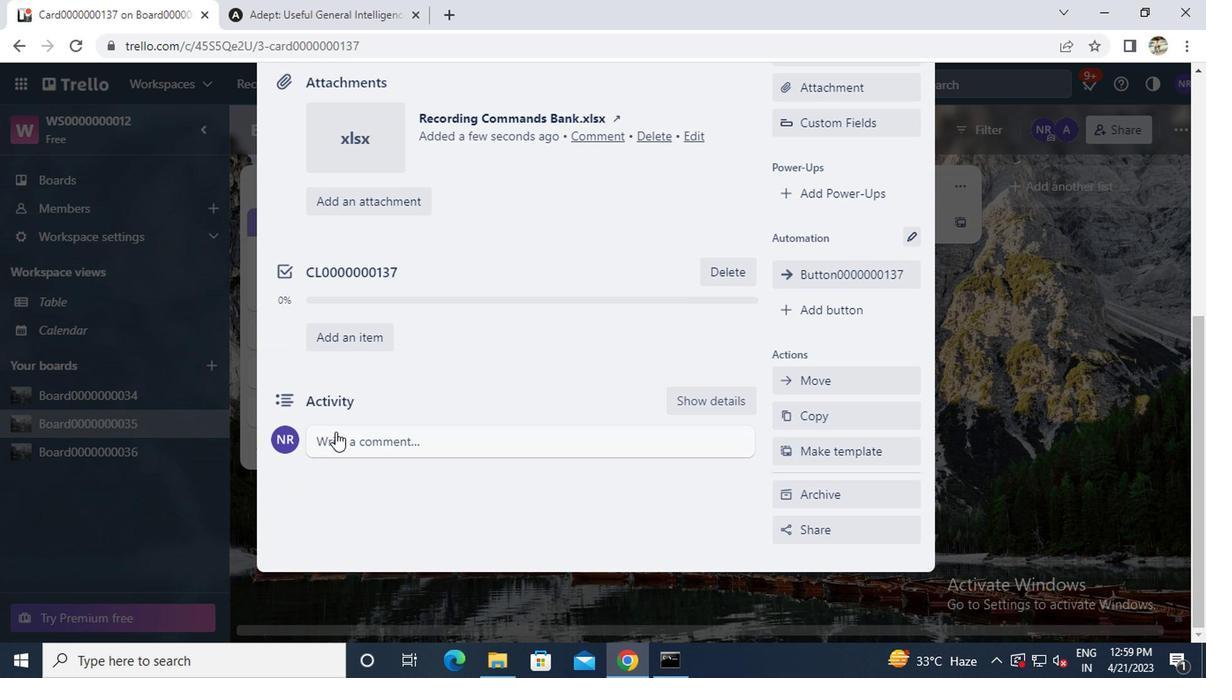 
Action: Key pressed cm0000000137
Screenshot: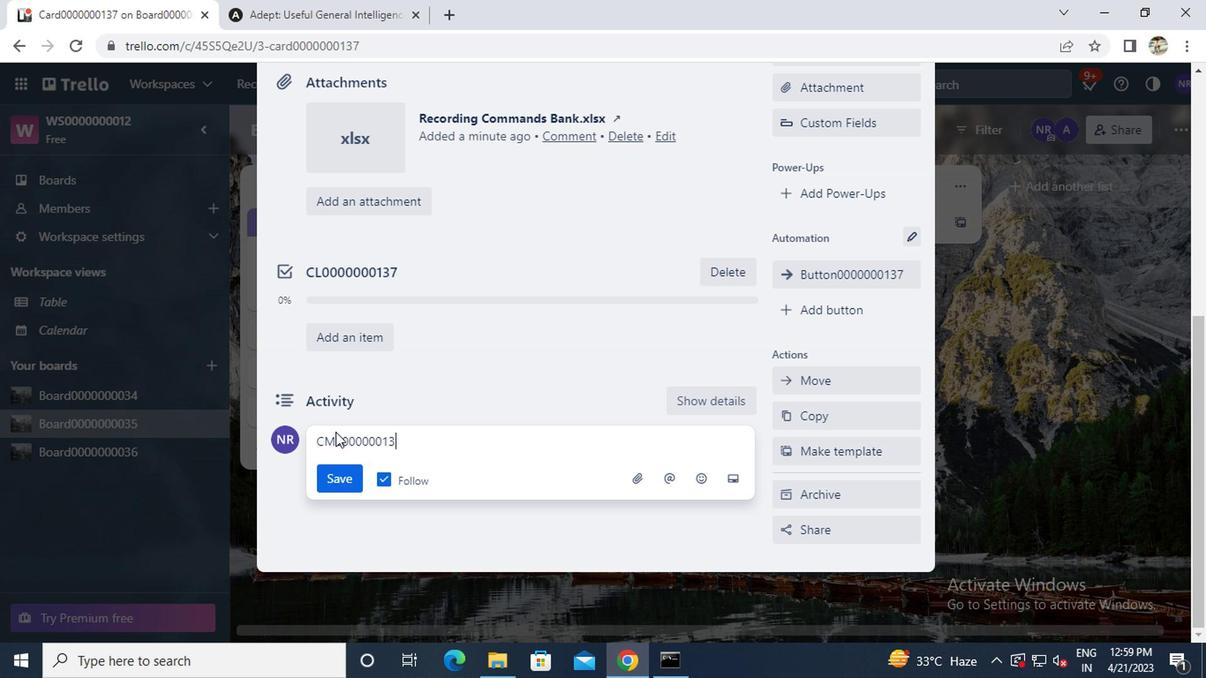 
Action: Mouse moved to (336, 471)
Screenshot: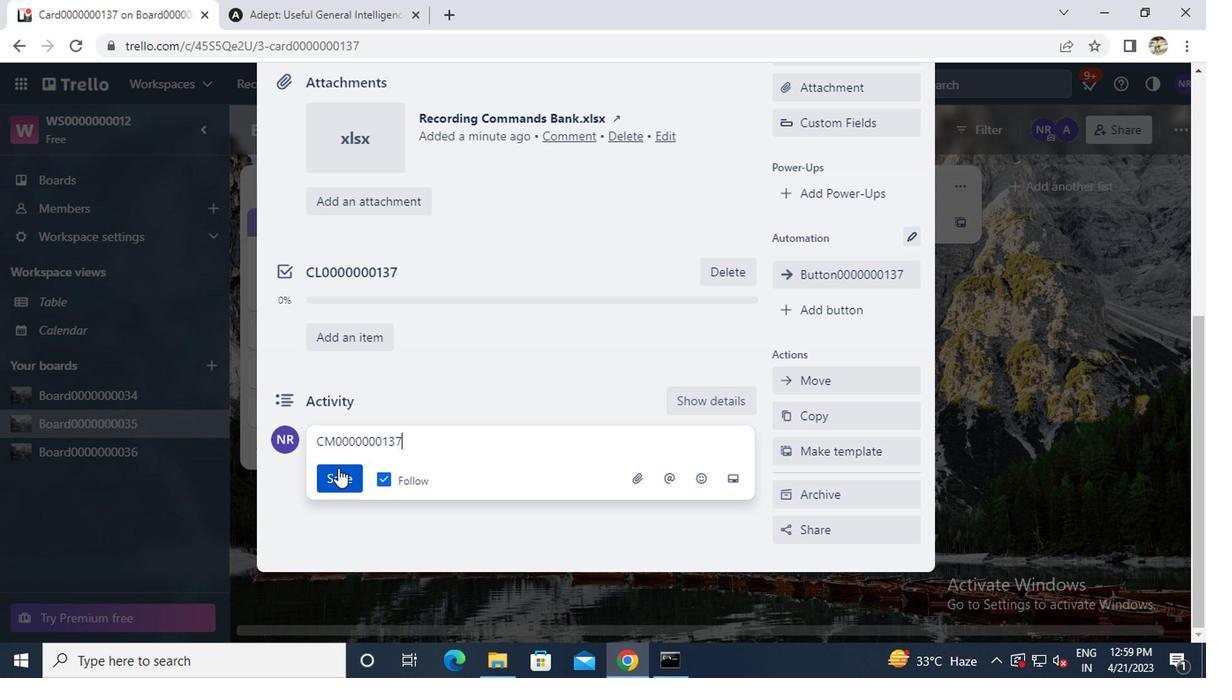 
Action: Mouse pressed left at (336, 471)
Screenshot: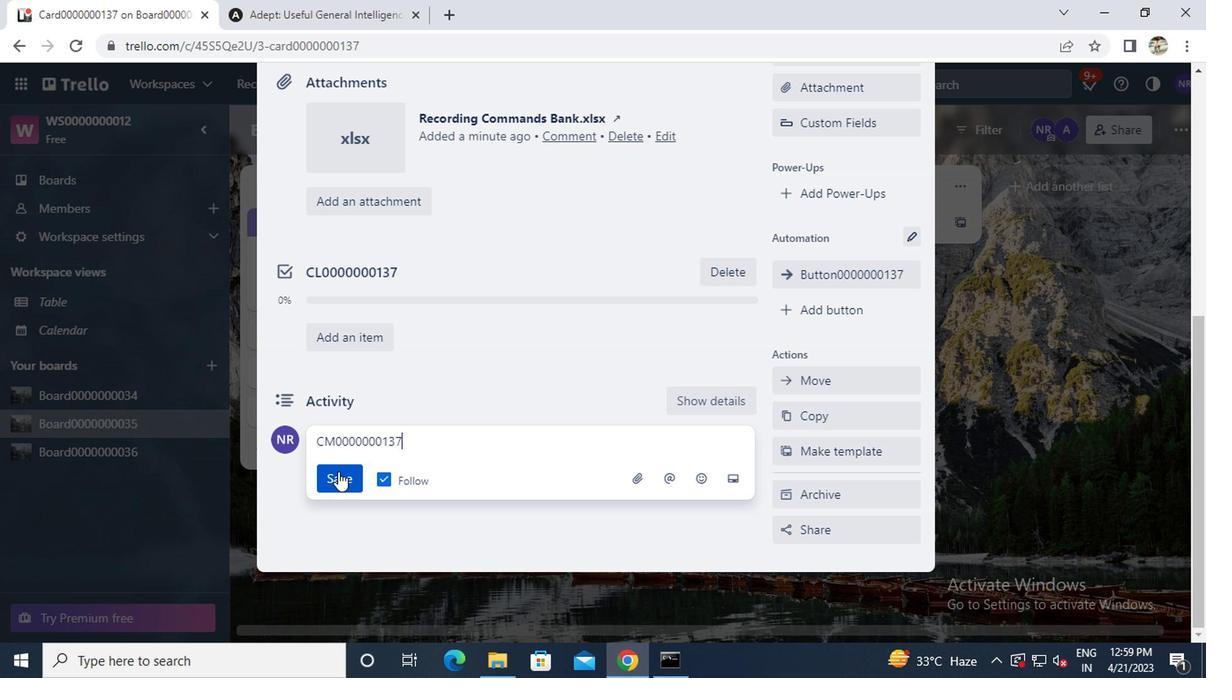 
Action: Mouse scrolled (336, 471) with delta (0, 0)
Screenshot: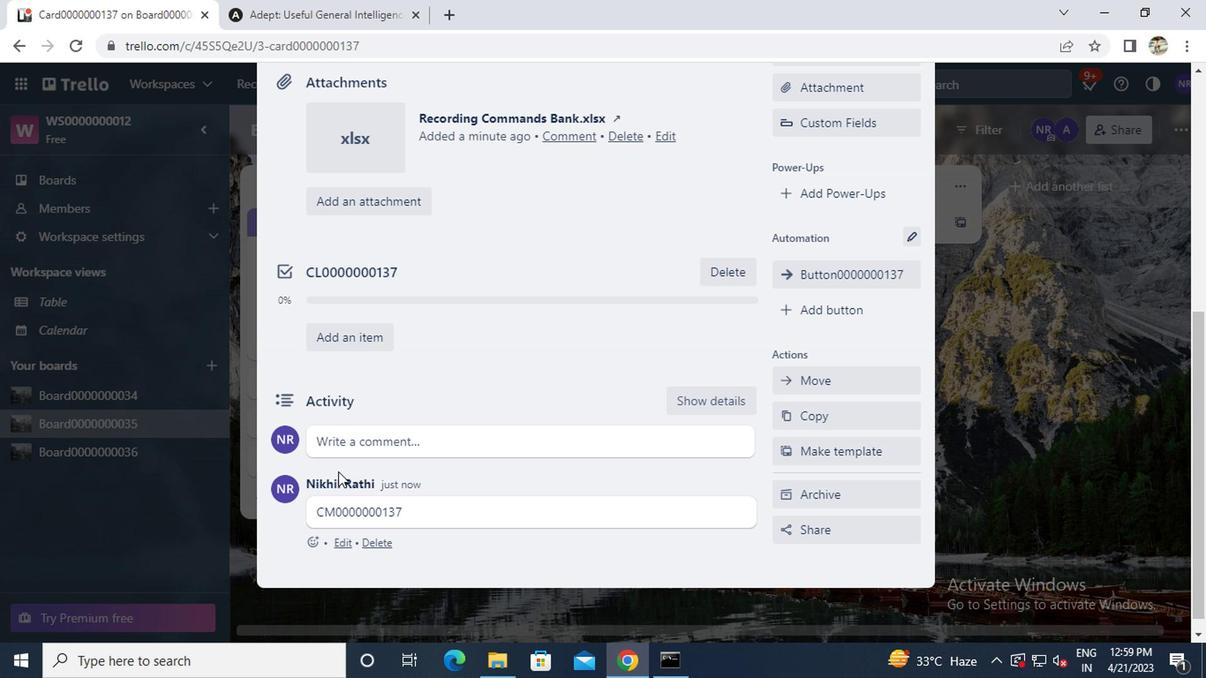 
Action: Mouse scrolled (336, 471) with delta (0, 0)
Screenshot: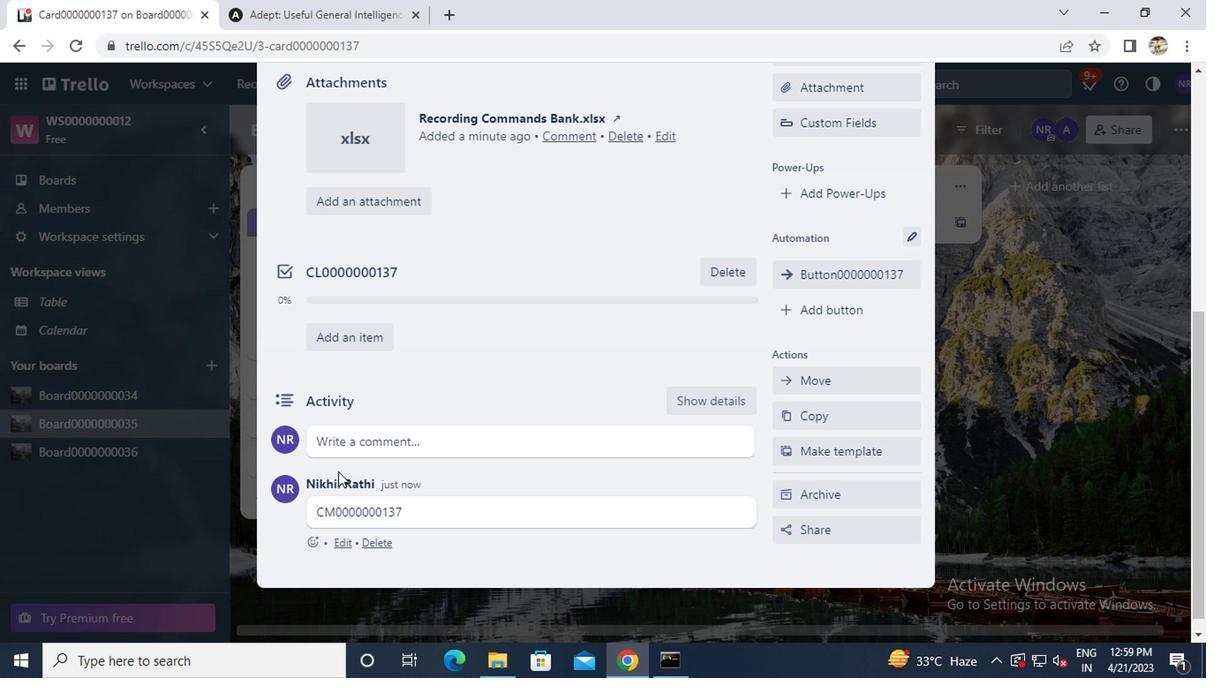 
Action: Mouse scrolled (336, 471) with delta (0, 0)
Screenshot: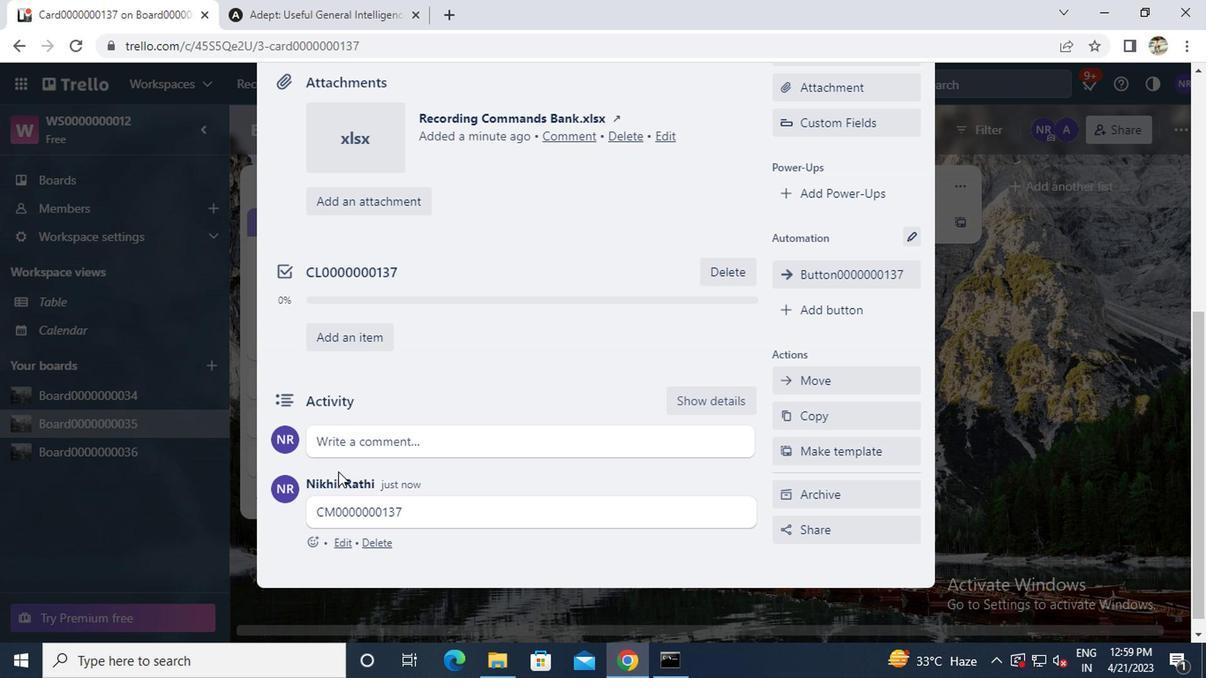 
Action: Mouse scrolled (336, 471) with delta (0, 0)
Screenshot: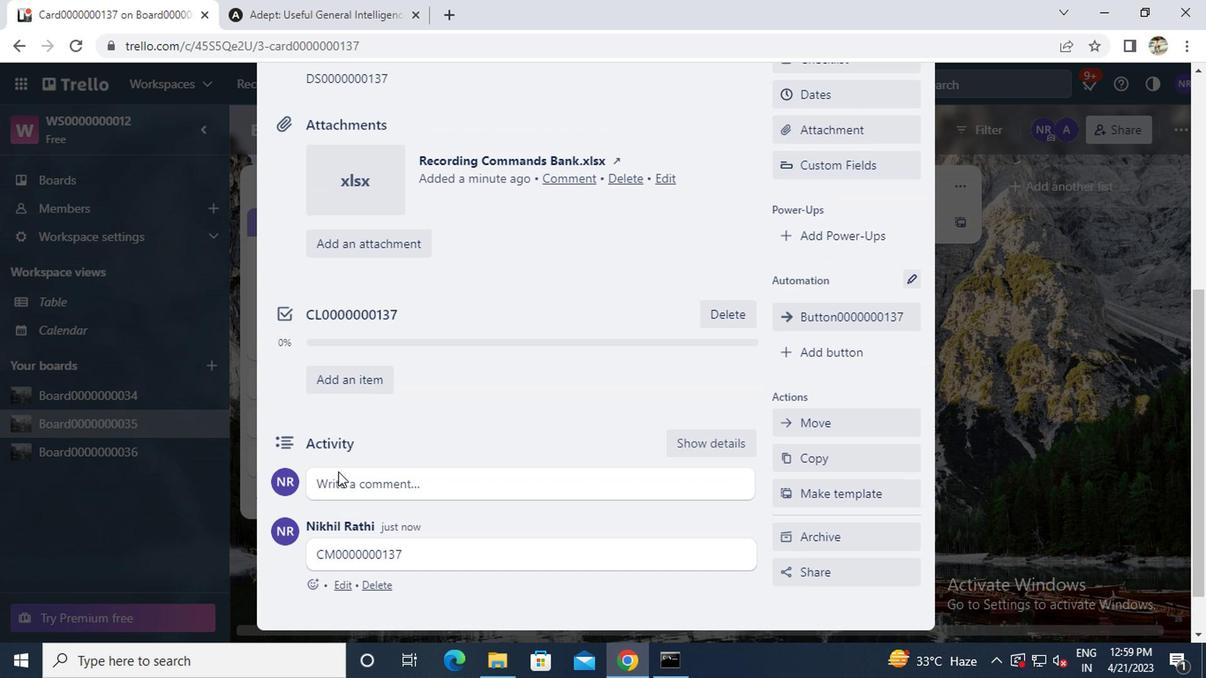 
Action: Mouse scrolled (336, 471) with delta (0, 0)
Screenshot: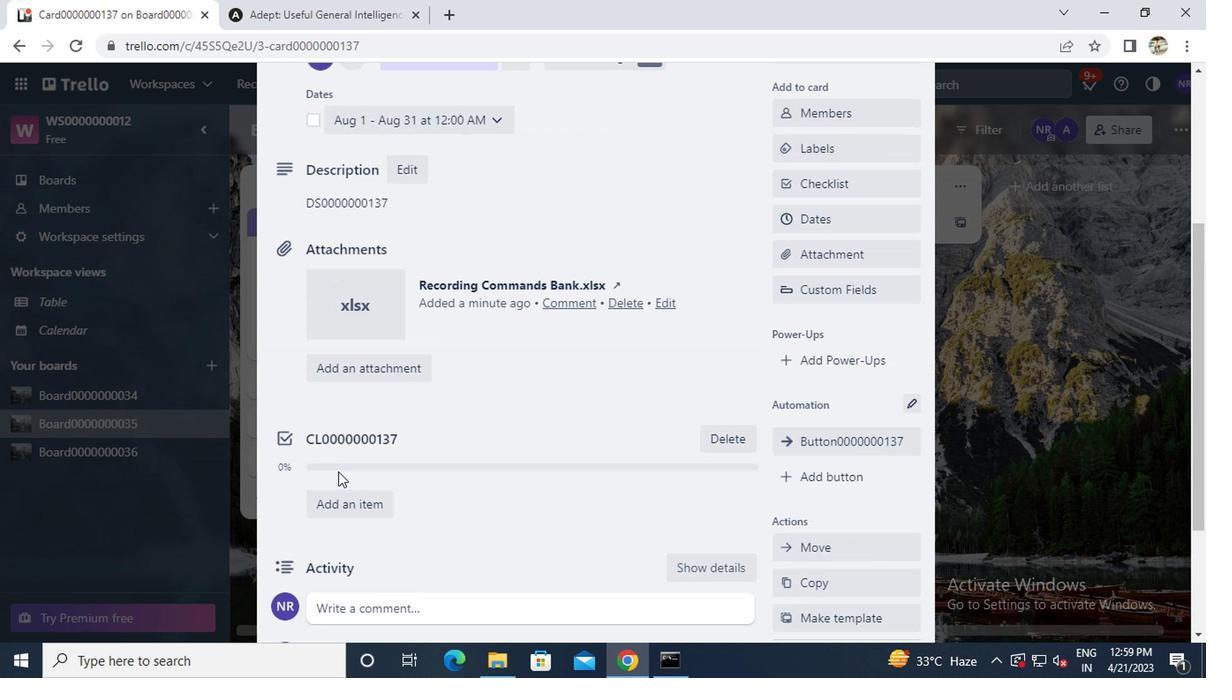 
Action: Mouse scrolled (336, 471) with delta (0, 0)
Screenshot: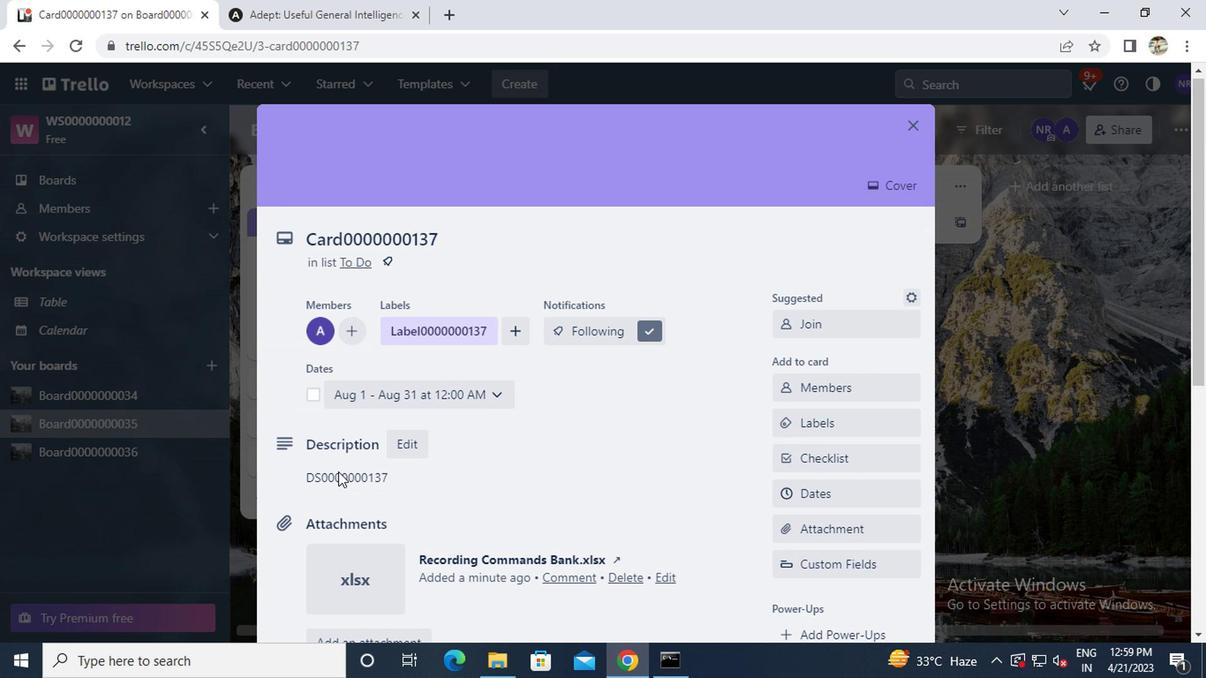 
Action: Mouse scrolled (336, 471) with delta (0, 0)
Screenshot: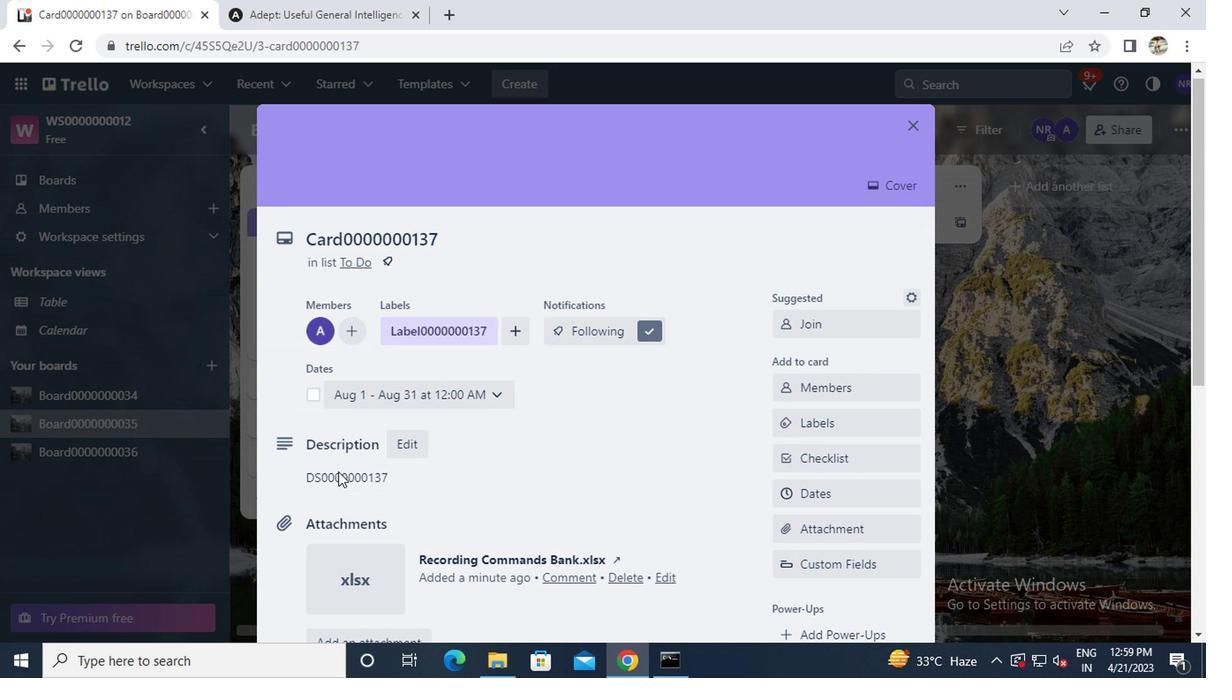 
Action: Mouse scrolled (336, 471) with delta (0, 0)
Screenshot: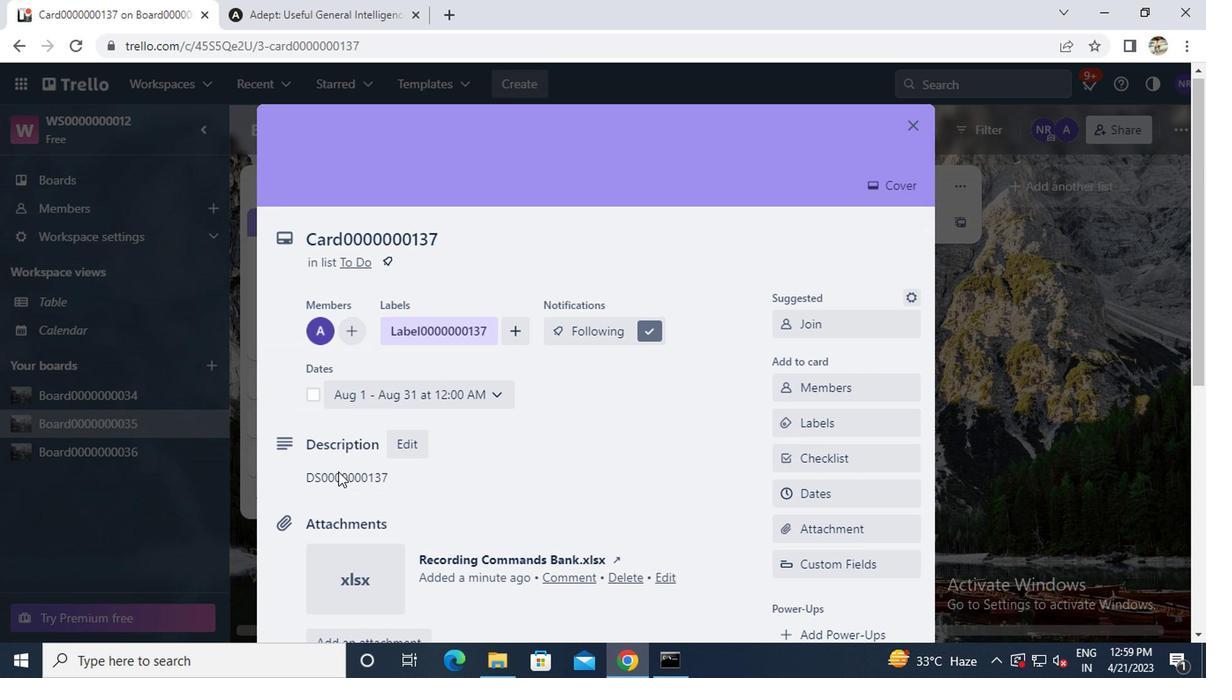 
Action: Mouse moved to (920, 125)
Screenshot: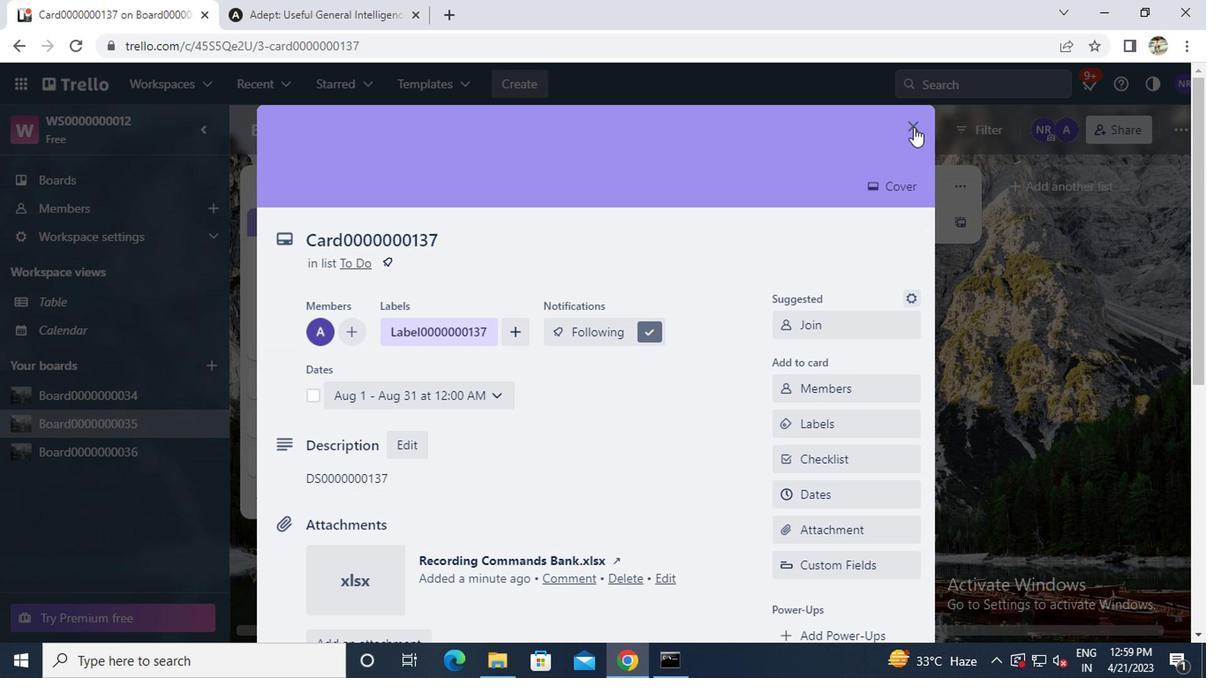 
Action: Mouse pressed left at (920, 125)
Screenshot: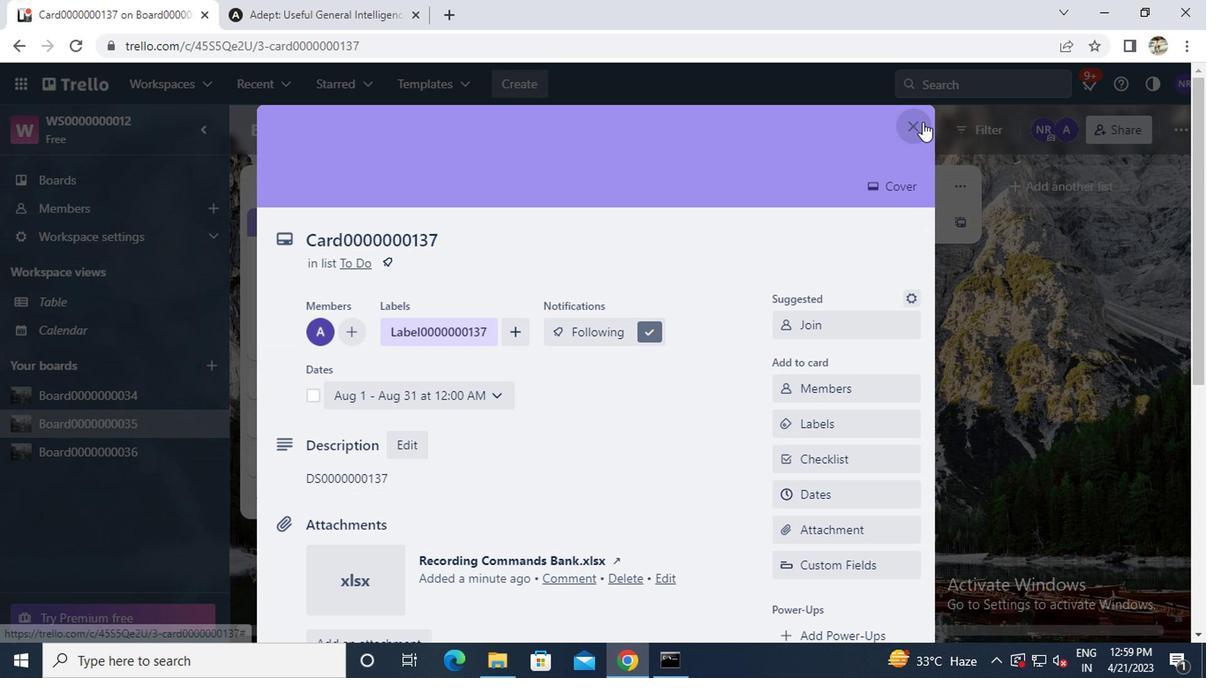 
